 Task: Search one way flight ticket for 5 adults, 2 children, 1 infant in seat and 1 infant on lap in economy from Alexandria: Alexandria International Airport to Springfield: Abraham Lincoln Capital Airport on 5-2-2023. Choice of flights is Westjet. Number of bags: 1 carry on bag. Price is upto 78000. Outbound departure time preference is 16:30.
Action: Mouse moved to (288, 247)
Screenshot: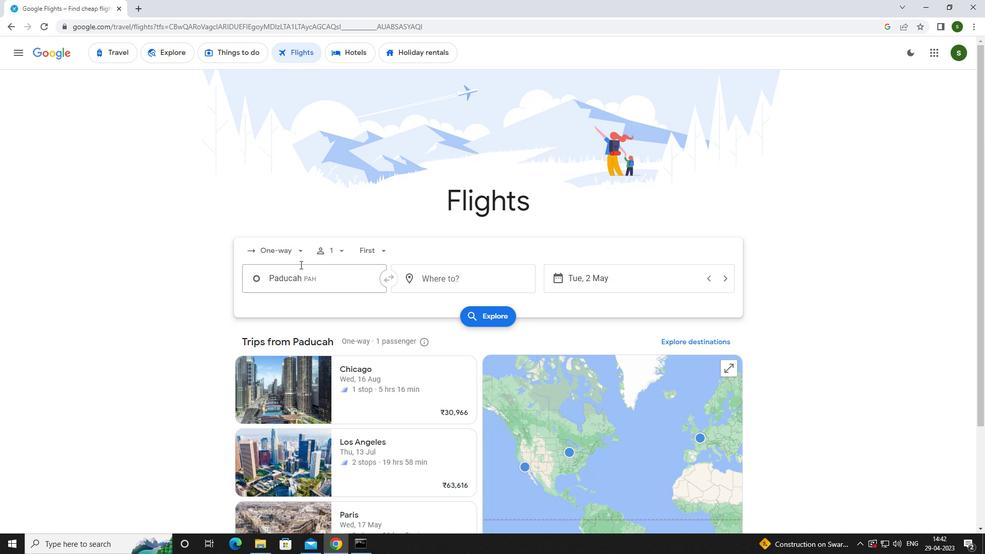 
Action: Mouse pressed left at (288, 247)
Screenshot: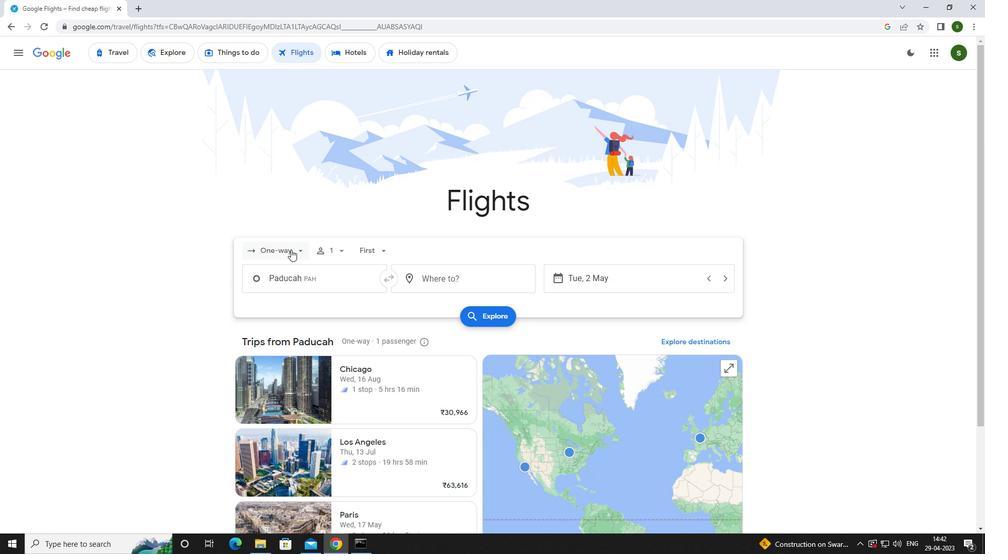 
Action: Mouse moved to (301, 292)
Screenshot: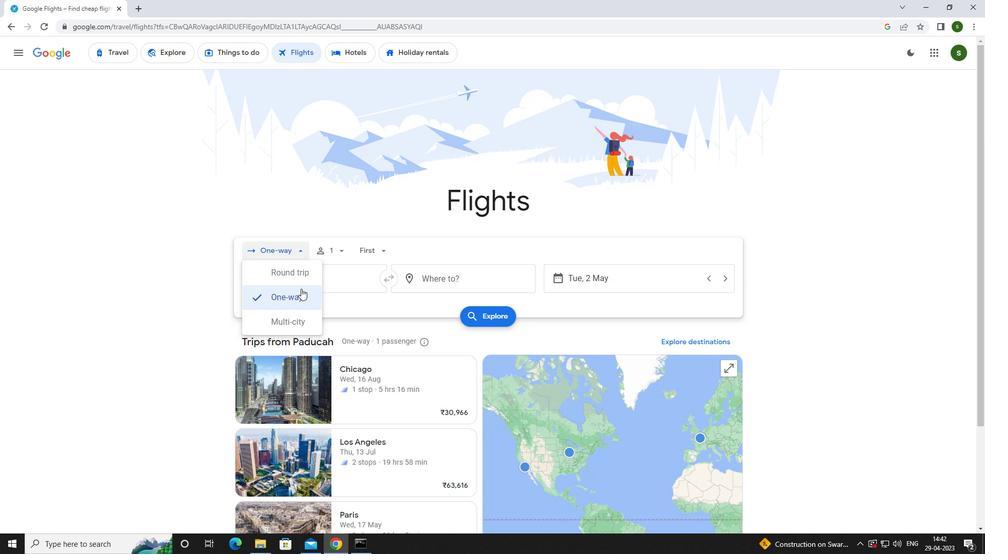 
Action: Mouse pressed left at (301, 292)
Screenshot: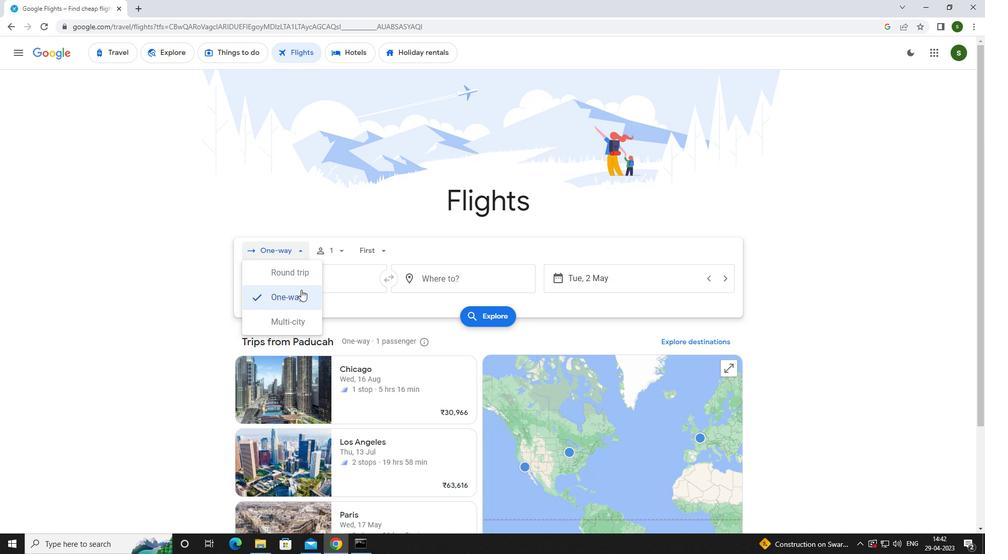 
Action: Mouse moved to (337, 253)
Screenshot: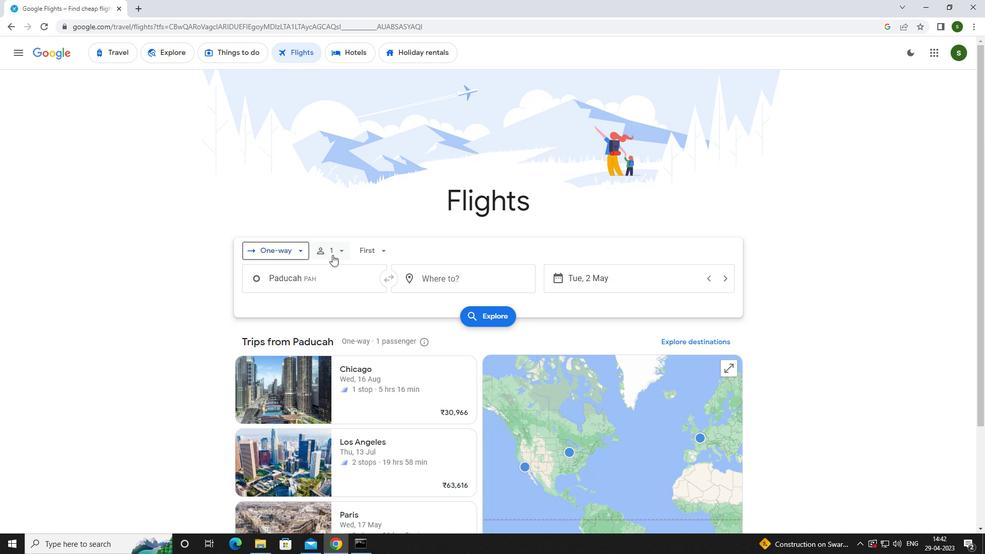 
Action: Mouse pressed left at (337, 253)
Screenshot: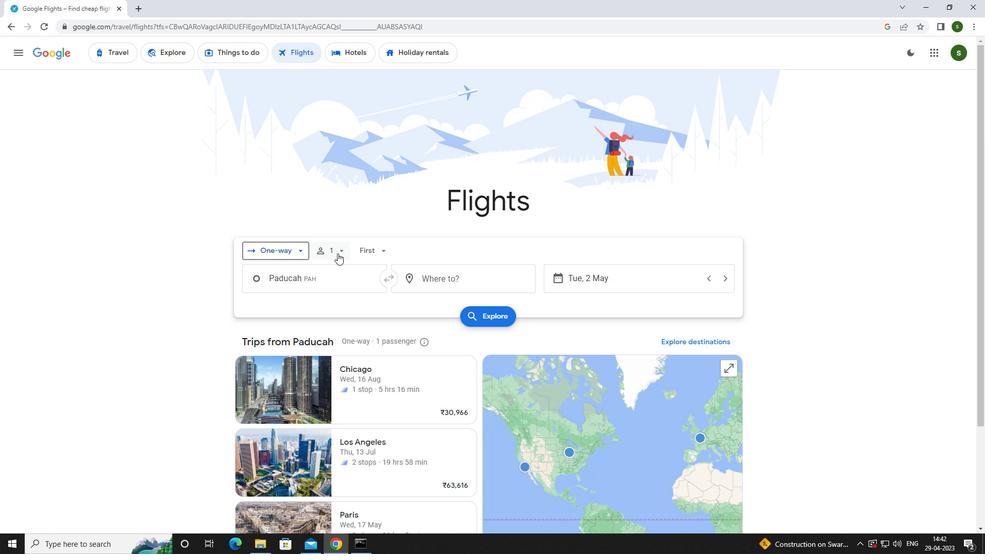 
Action: Mouse moved to (417, 275)
Screenshot: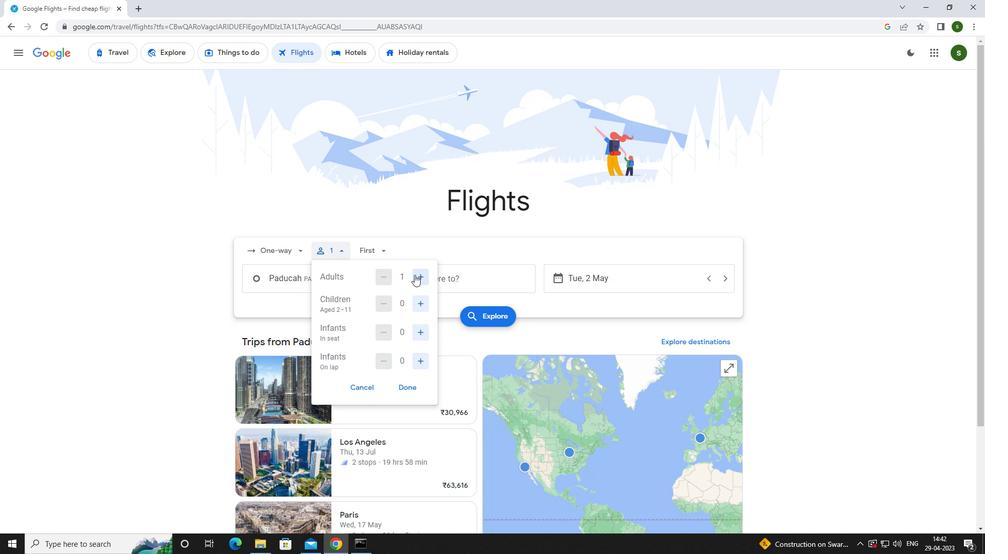 
Action: Mouse pressed left at (417, 275)
Screenshot: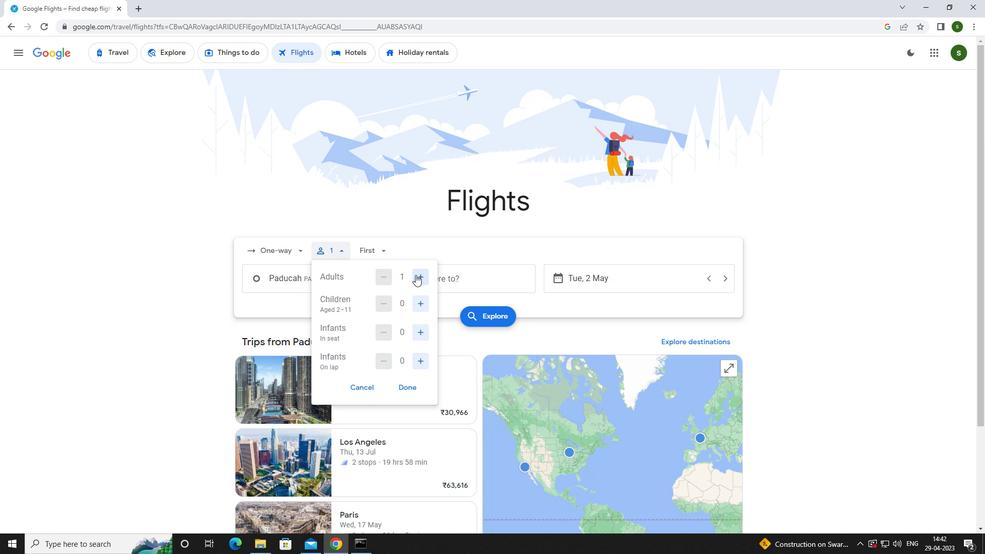 
Action: Mouse moved to (417, 274)
Screenshot: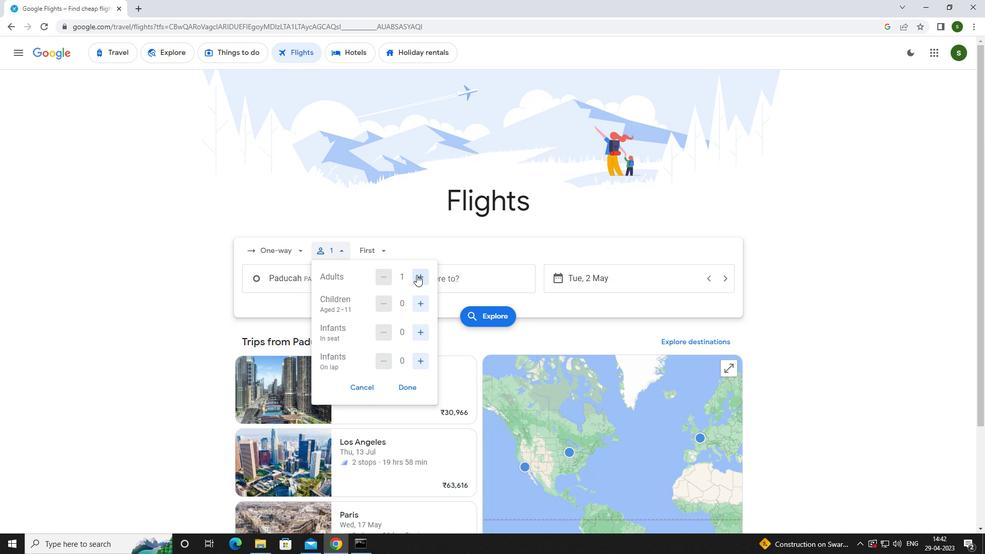 
Action: Mouse pressed left at (417, 274)
Screenshot: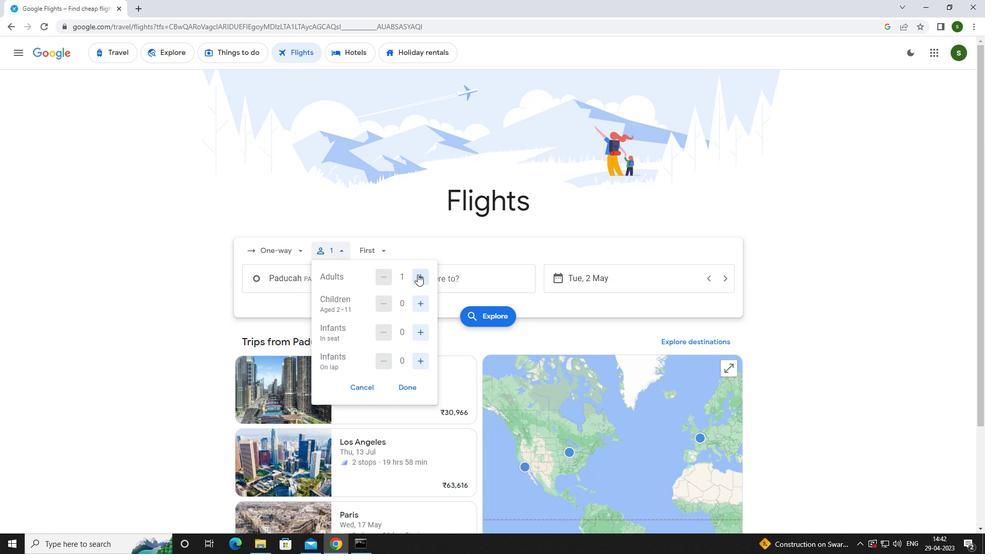 
Action: Mouse pressed left at (417, 274)
Screenshot: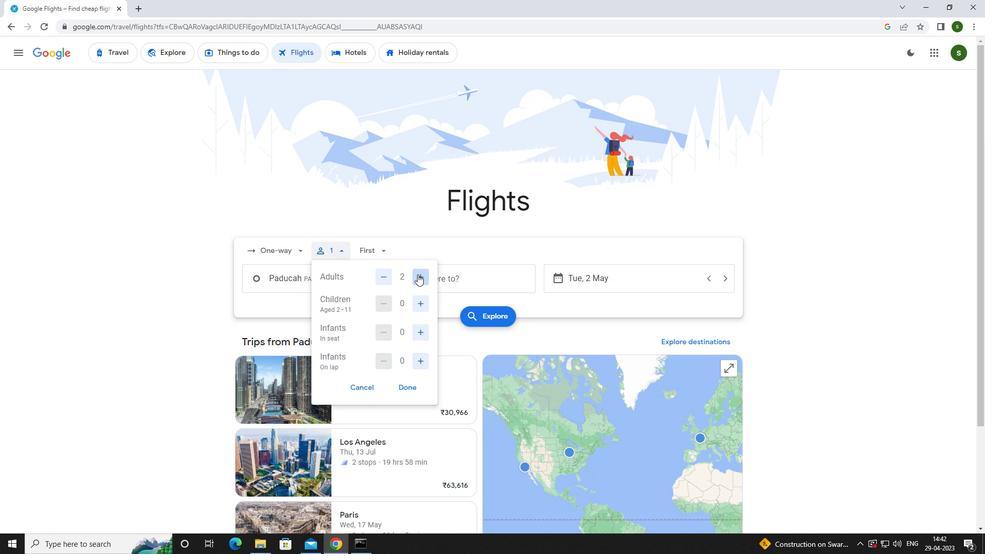 
Action: Mouse pressed left at (417, 274)
Screenshot: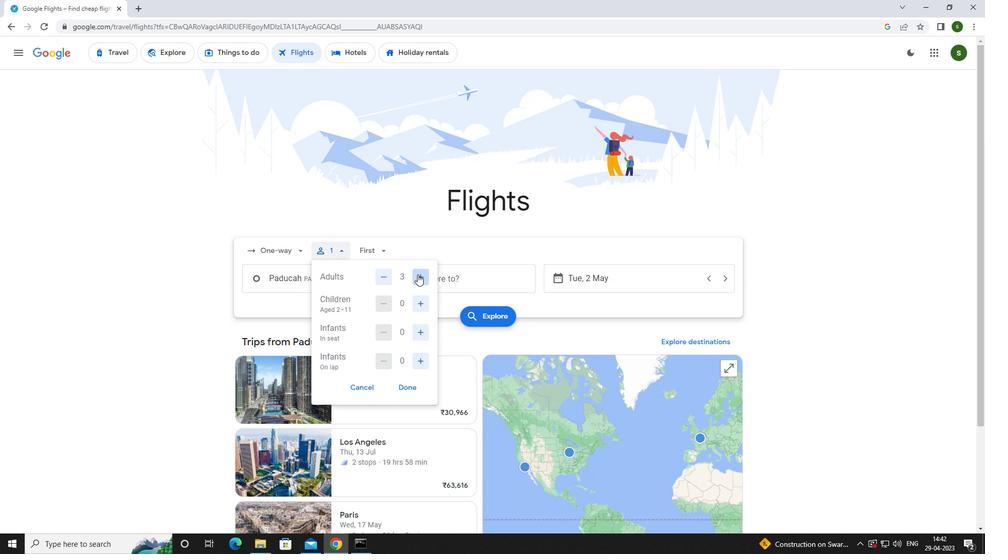 
Action: Mouse moved to (417, 301)
Screenshot: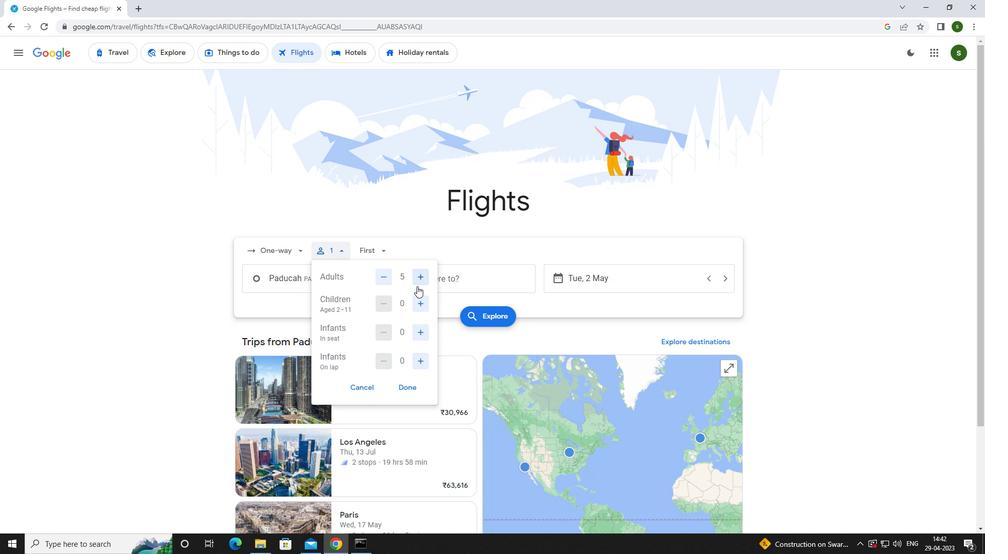 
Action: Mouse pressed left at (417, 301)
Screenshot: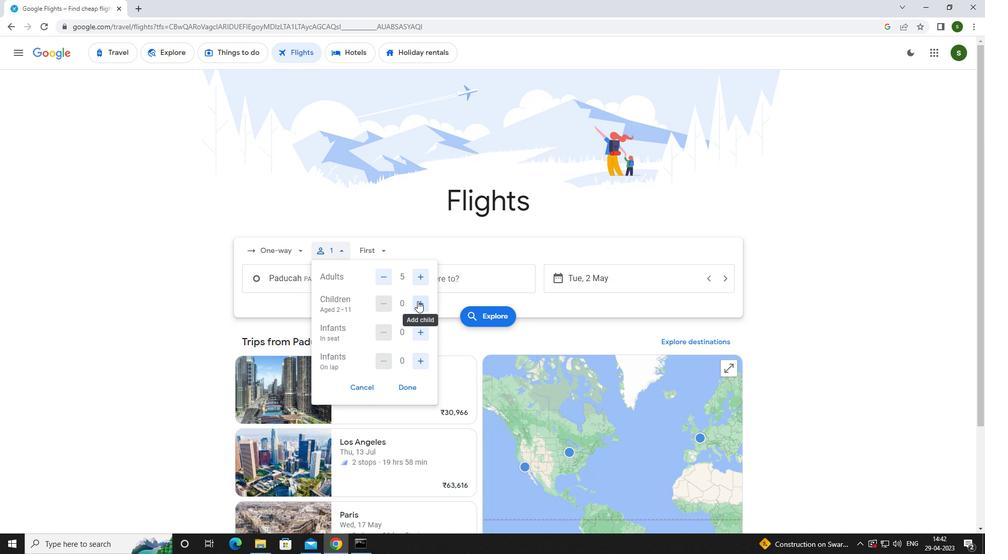 
Action: Mouse pressed left at (417, 301)
Screenshot: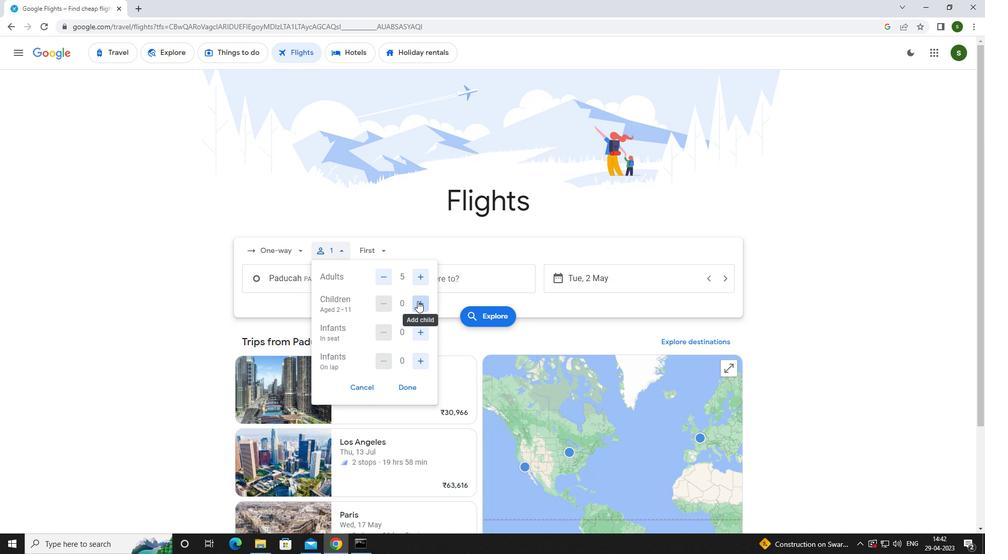 
Action: Mouse moved to (421, 330)
Screenshot: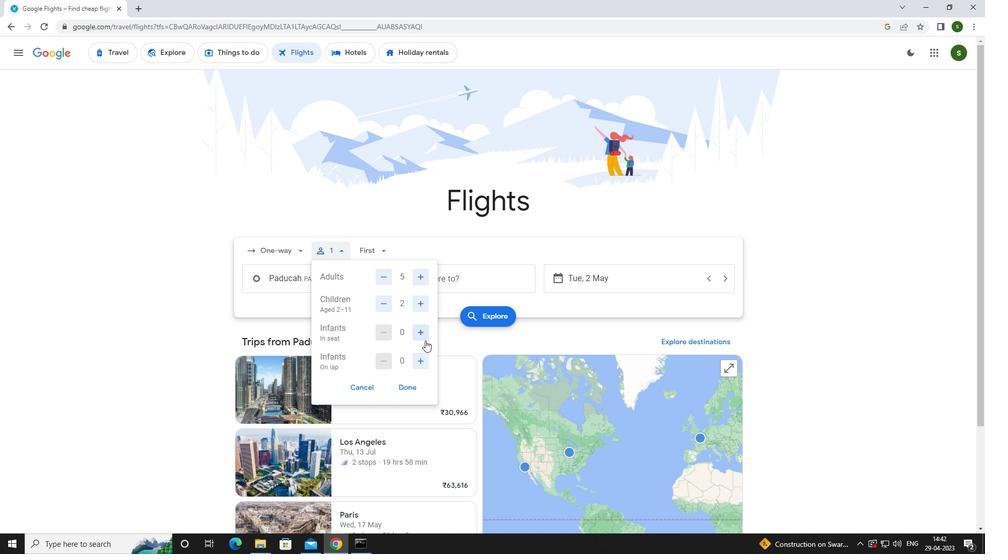 
Action: Mouse pressed left at (421, 330)
Screenshot: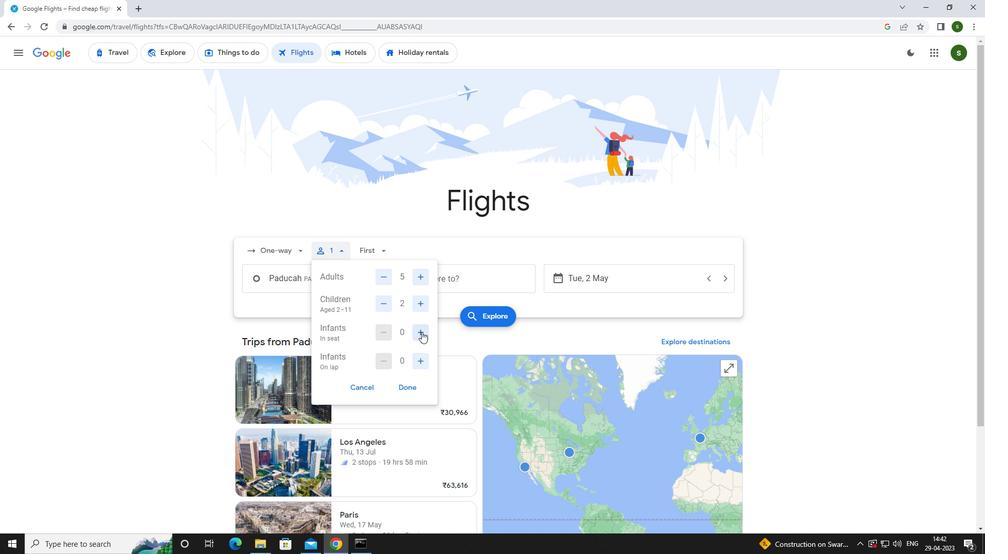 
Action: Mouse moved to (424, 361)
Screenshot: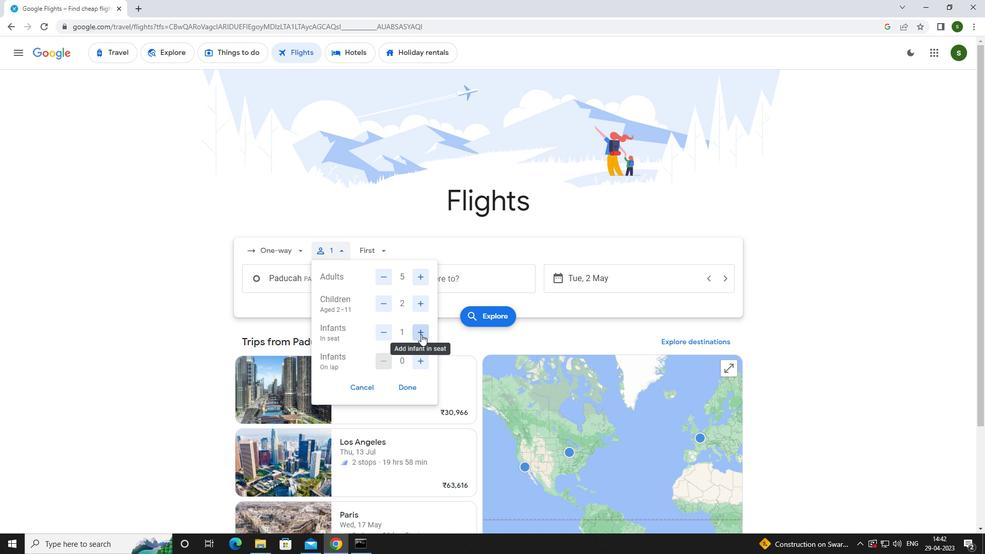 
Action: Mouse pressed left at (424, 361)
Screenshot: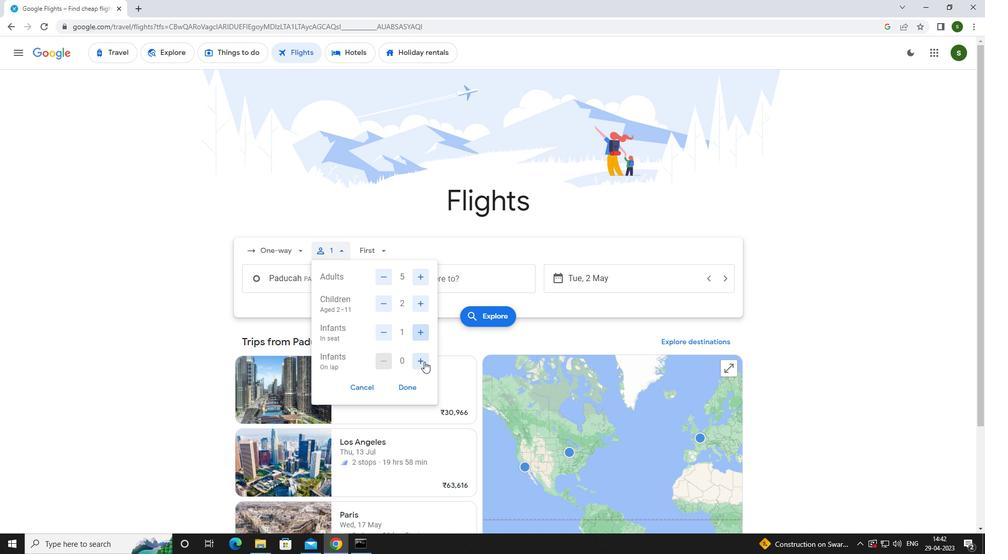 
Action: Mouse moved to (391, 249)
Screenshot: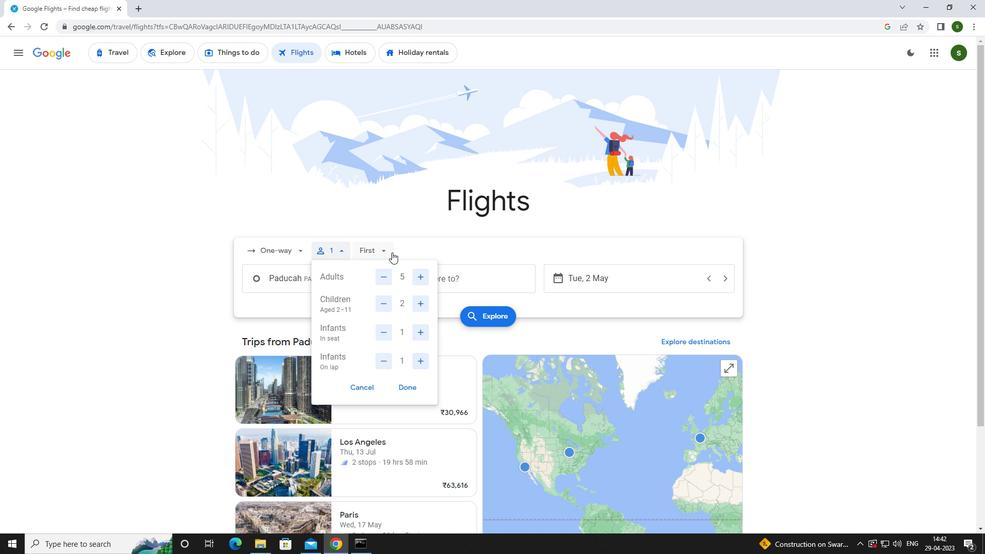 
Action: Mouse pressed left at (391, 249)
Screenshot: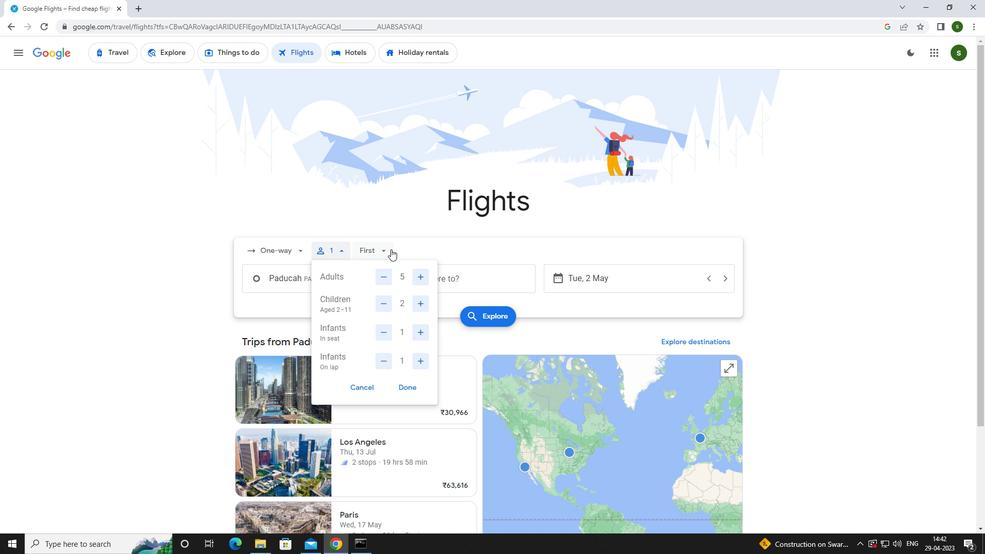 
Action: Mouse moved to (398, 270)
Screenshot: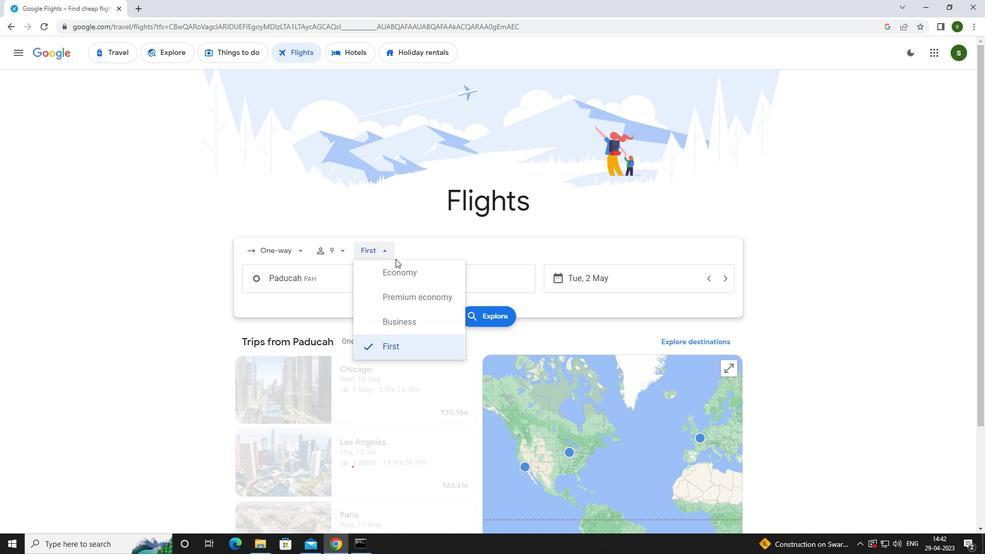 
Action: Mouse pressed left at (398, 270)
Screenshot: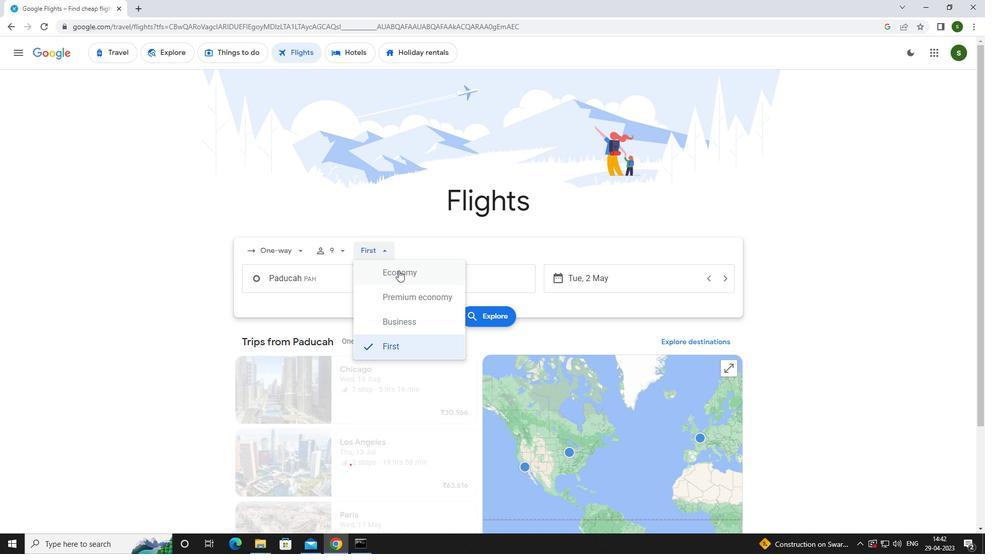 
Action: Mouse moved to (354, 280)
Screenshot: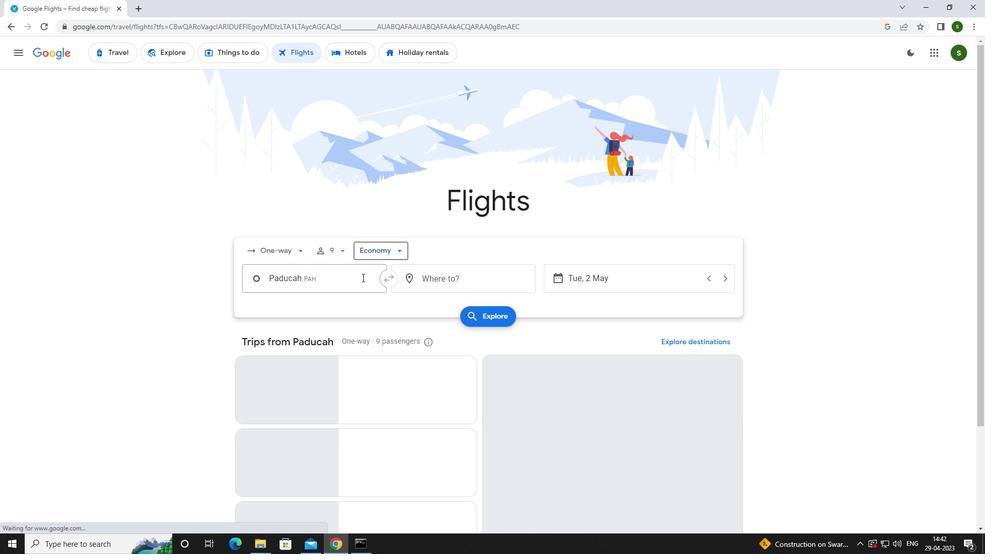 
Action: Mouse pressed left at (354, 280)
Screenshot: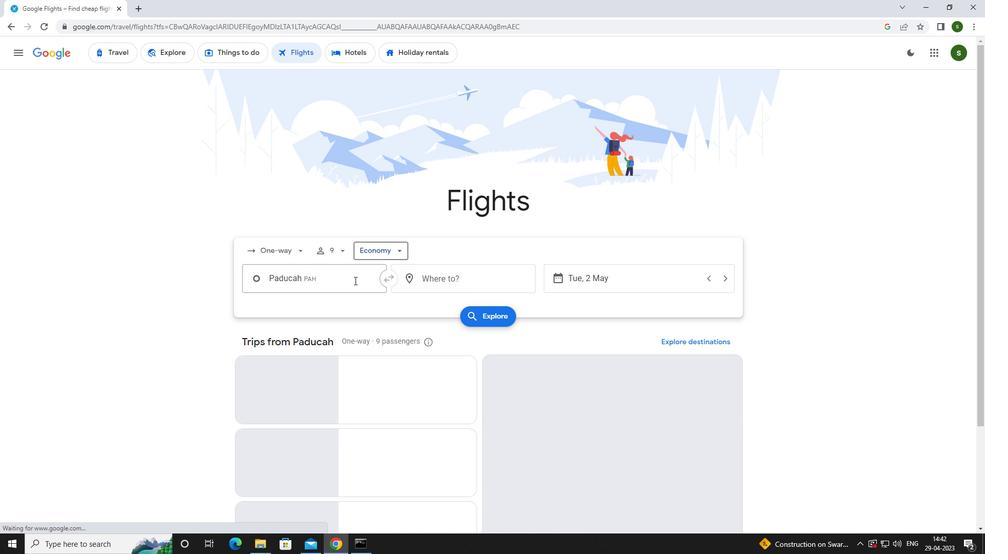 
Action: Key pressed a<Key.caps_lock>lexandria
Screenshot: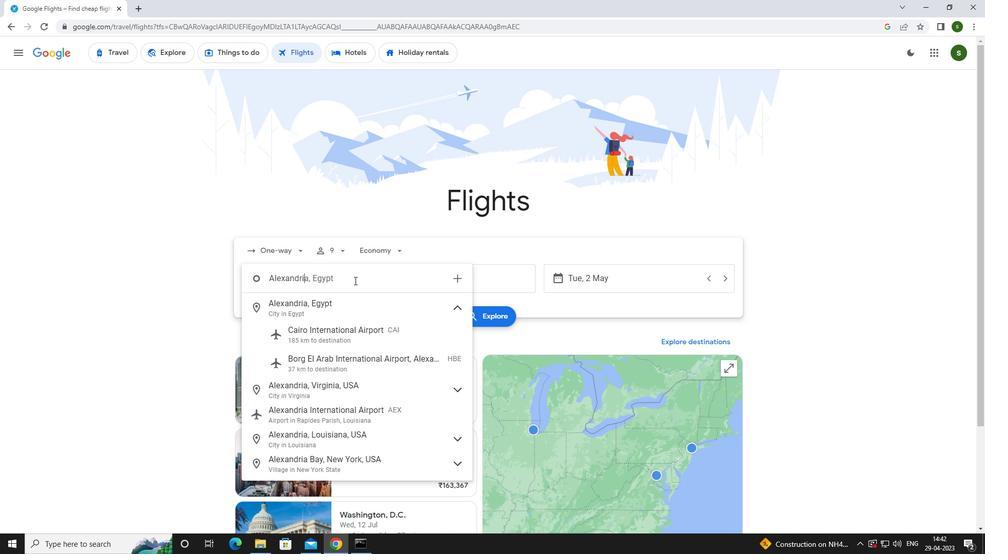 
Action: Mouse moved to (358, 412)
Screenshot: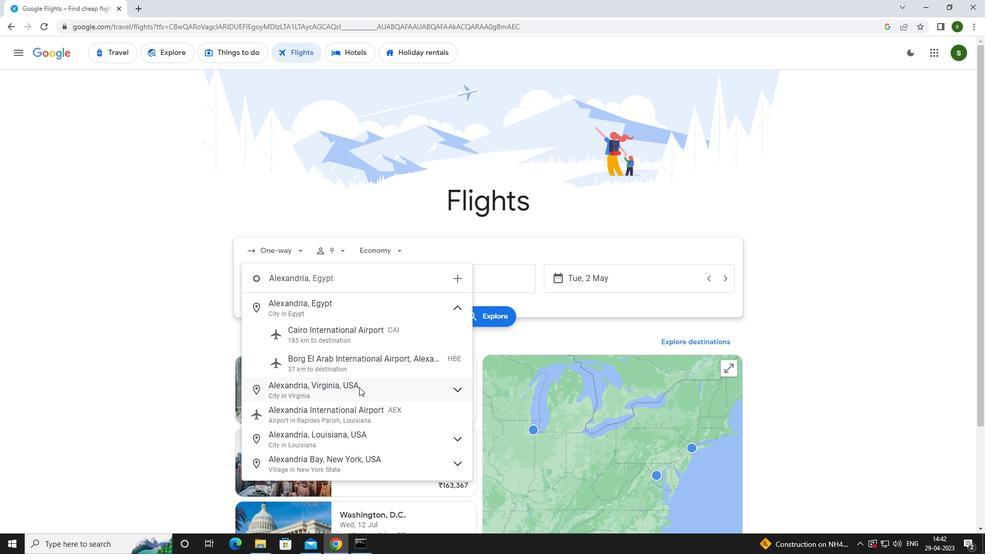 
Action: Mouse pressed left at (358, 412)
Screenshot: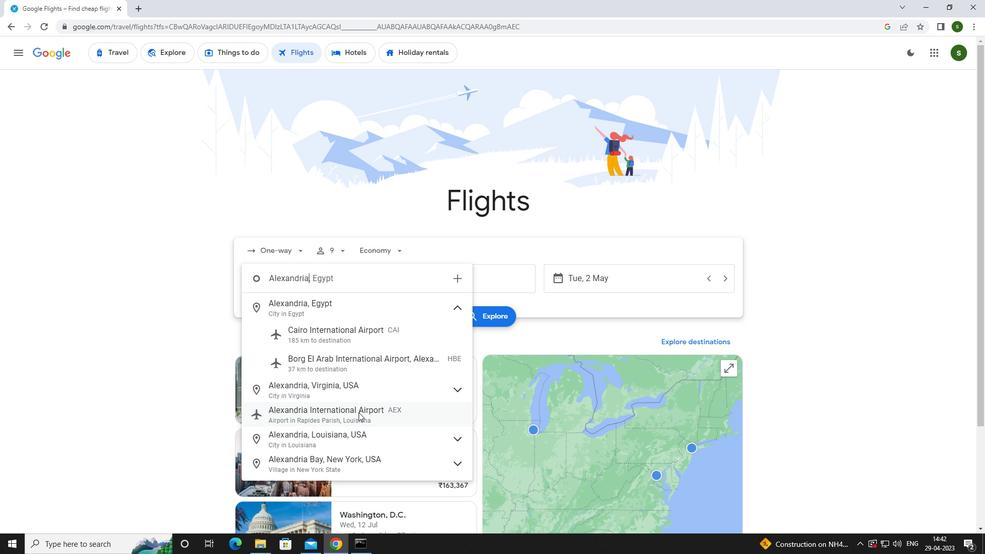 
Action: Mouse moved to (463, 282)
Screenshot: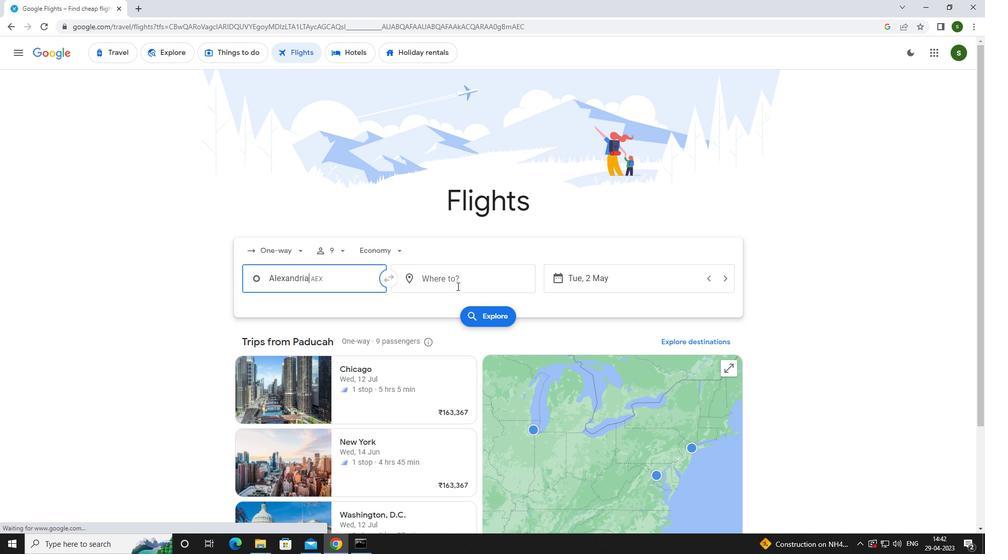 
Action: Mouse pressed left at (463, 282)
Screenshot: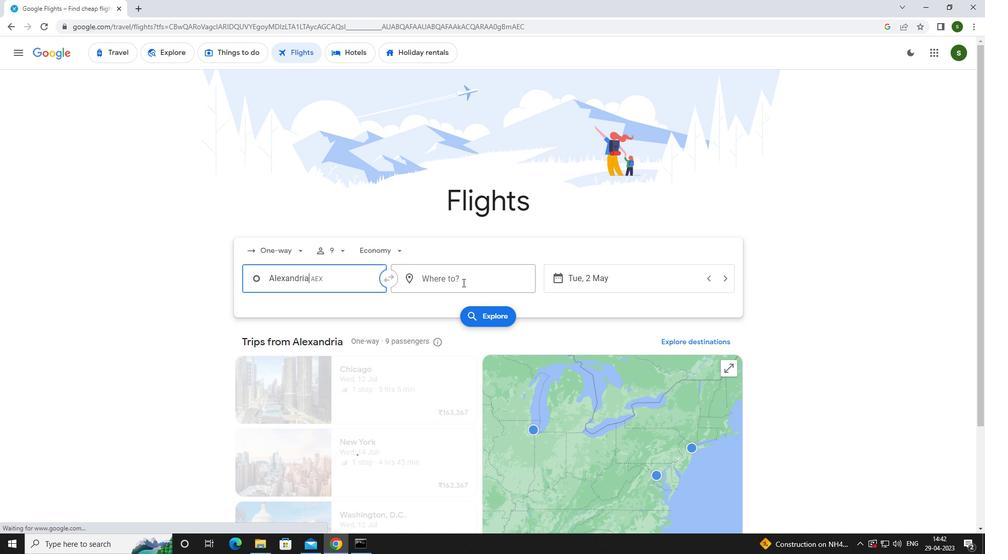 
Action: Mouse moved to (451, 283)
Screenshot: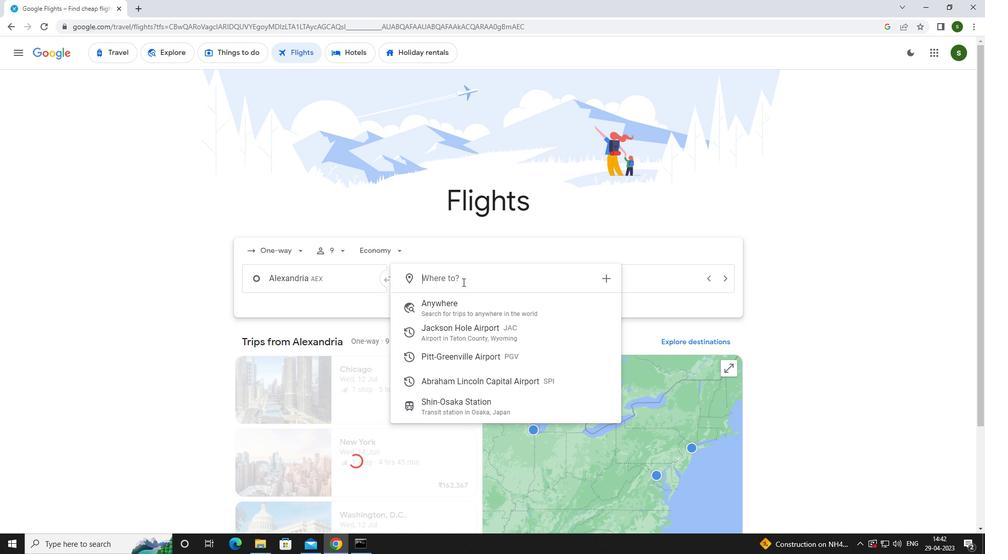 
Action: Key pressed <Key.caps_lock>s<Key.caps_lock>pringfield
Screenshot: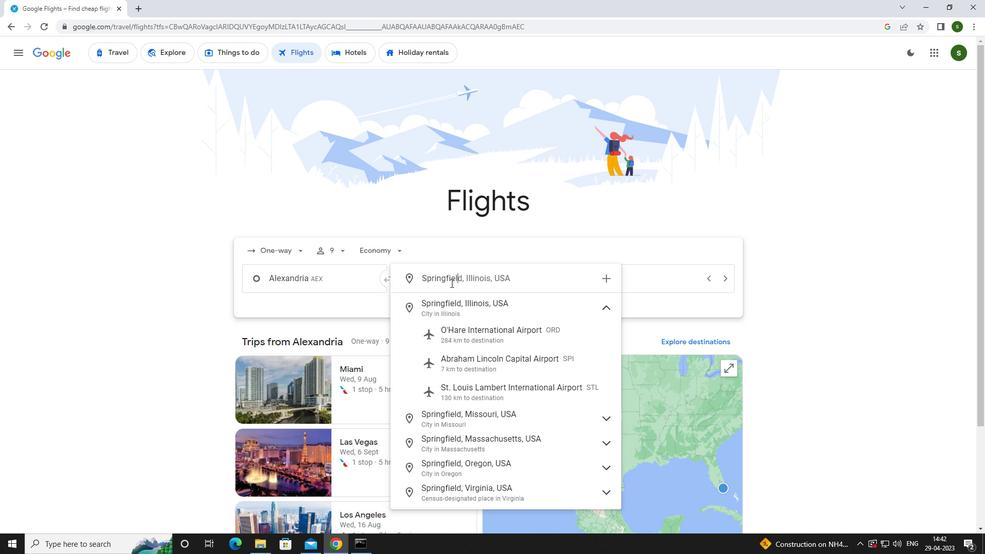 
Action: Mouse moved to (454, 368)
Screenshot: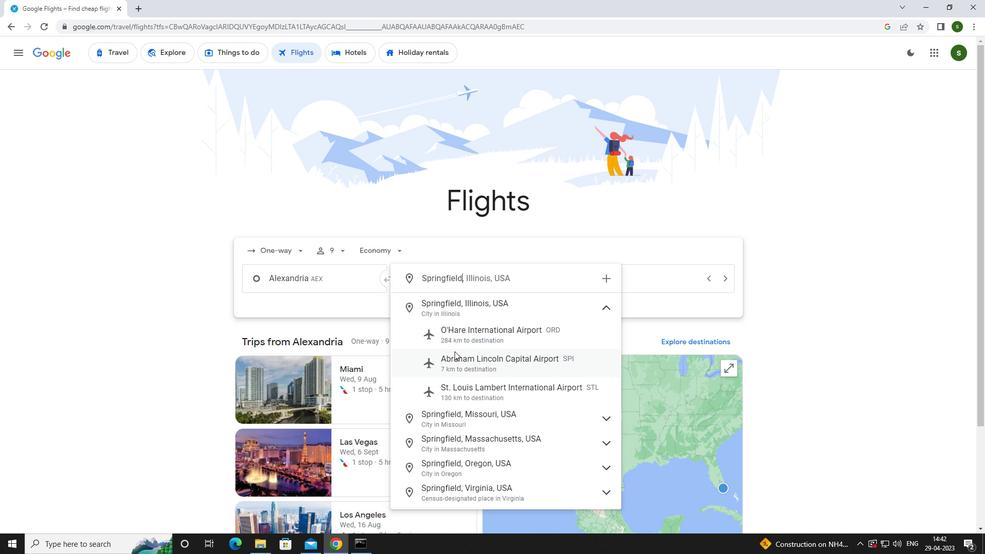 
Action: Mouse pressed left at (454, 368)
Screenshot: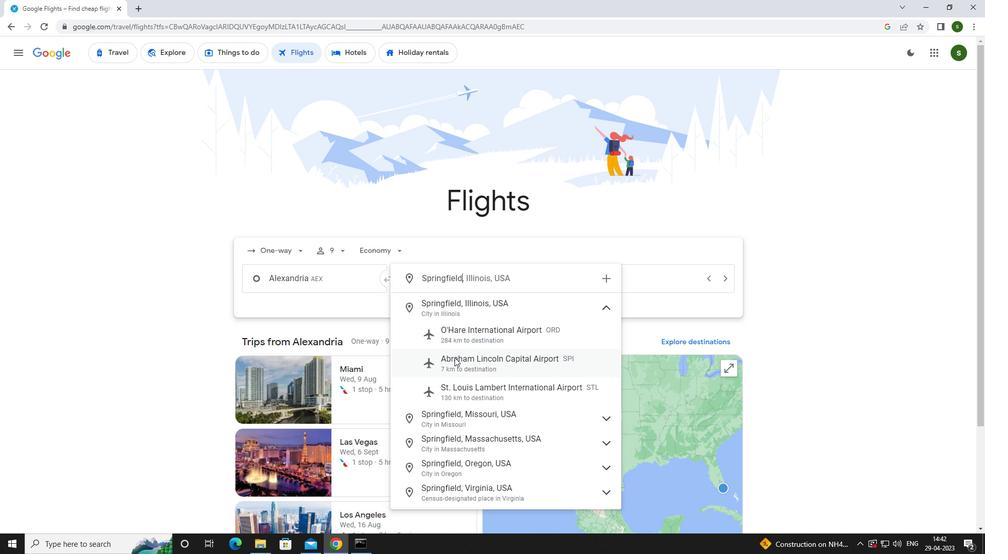 
Action: Mouse moved to (622, 284)
Screenshot: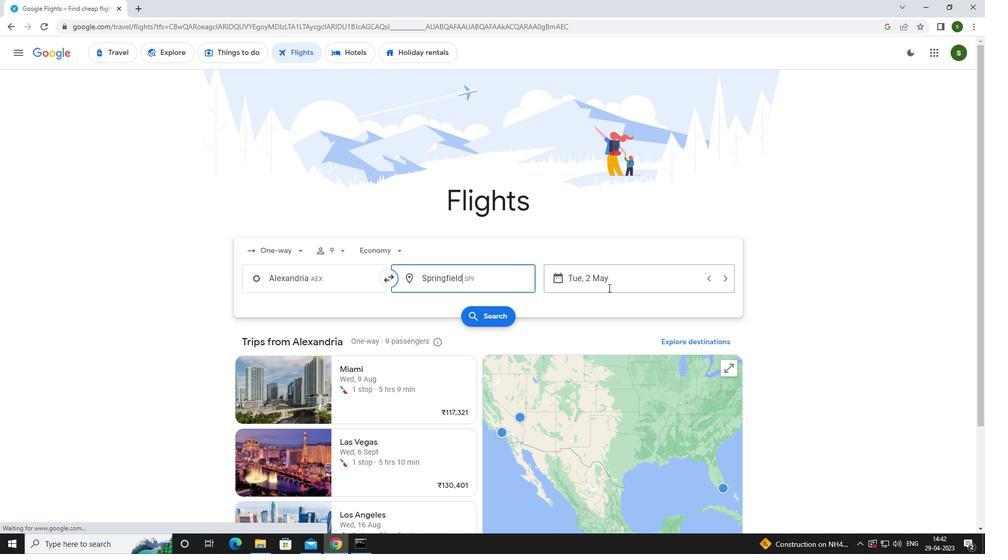 
Action: Mouse pressed left at (622, 284)
Screenshot: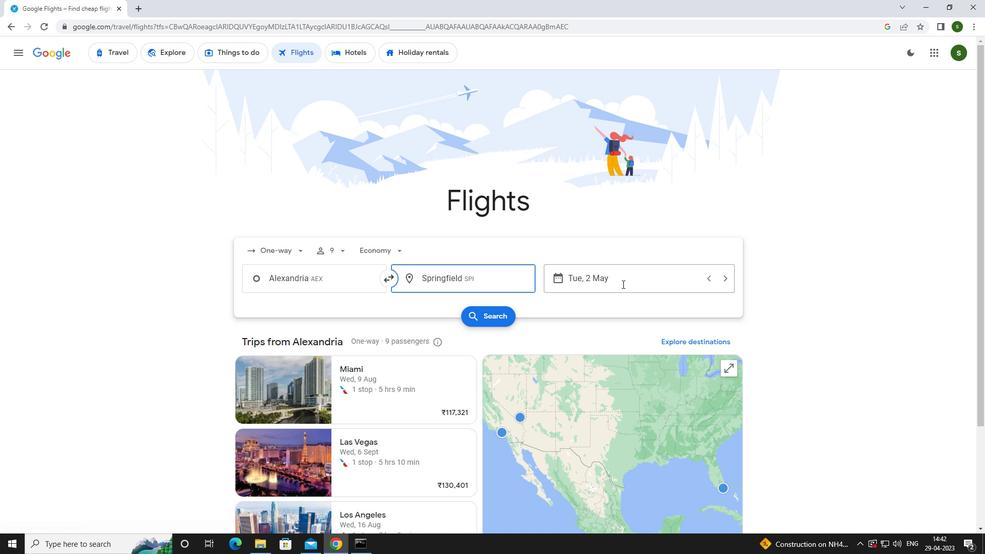 
Action: Mouse moved to (615, 344)
Screenshot: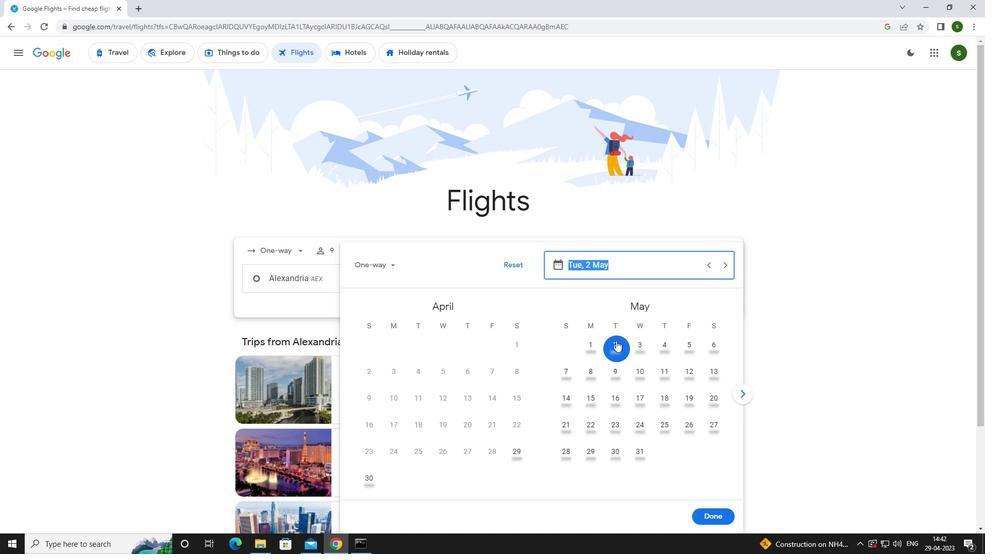 
Action: Mouse pressed left at (615, 344)
Screenshot: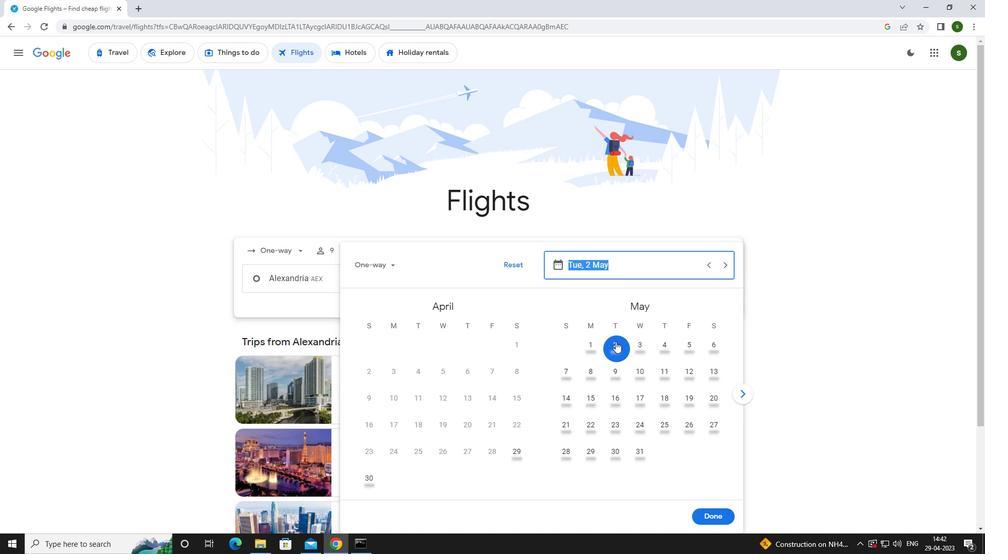 
Action: Mouse moved to (717, 510)
Screenshot: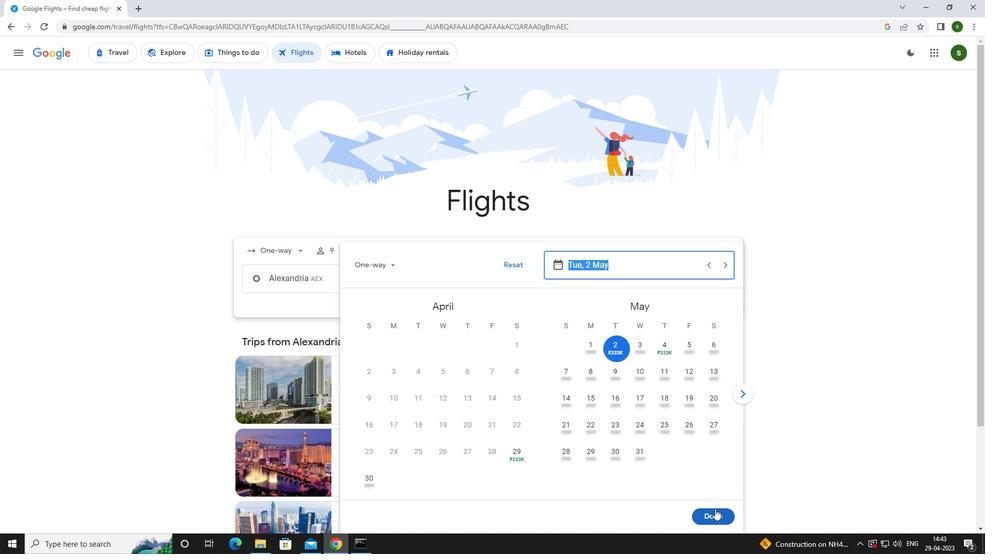 
Action: Mouse pressed left at (717, 510)
Screenshot: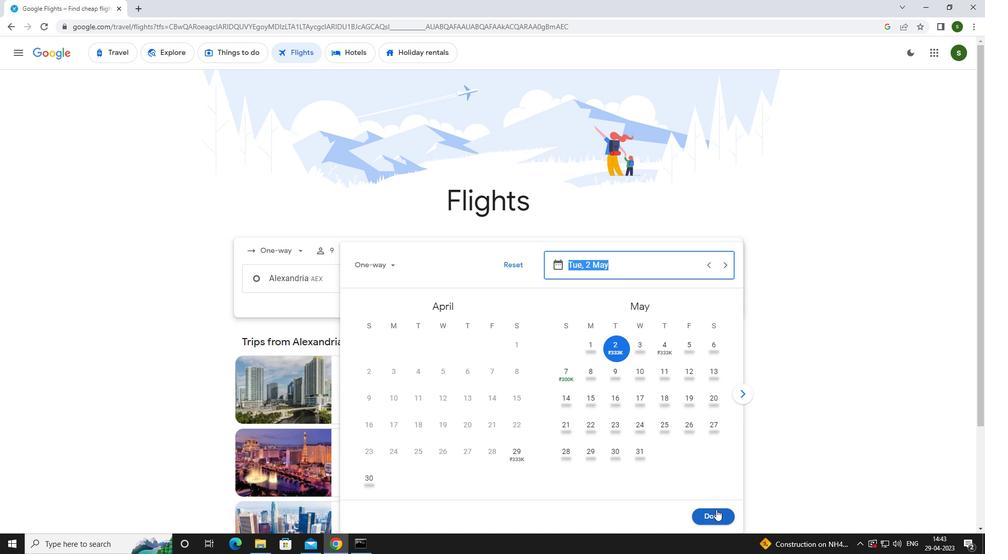
Action: Mouse moved to (502, 319)
Screenshot: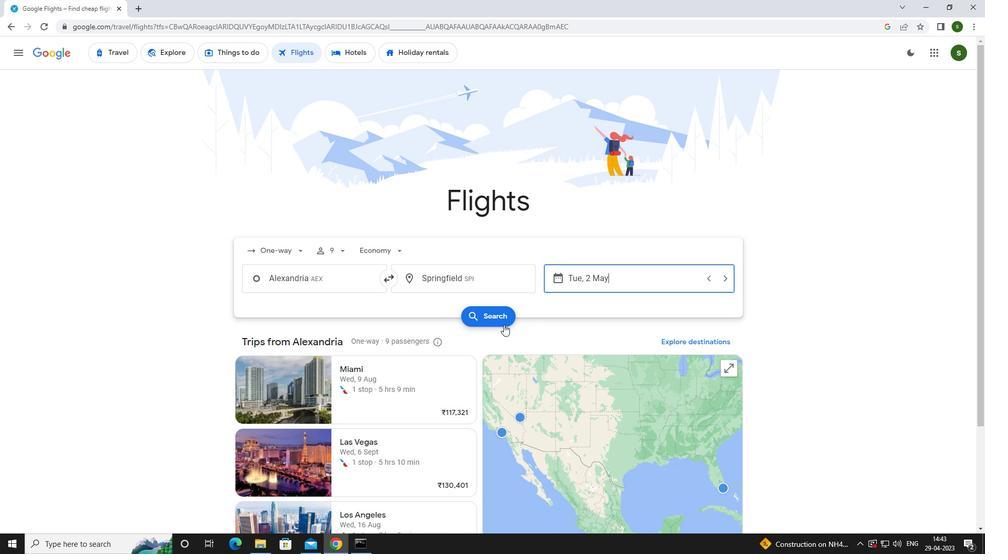 
Action: Mouse pressed left at (502, 319)
Screenshot: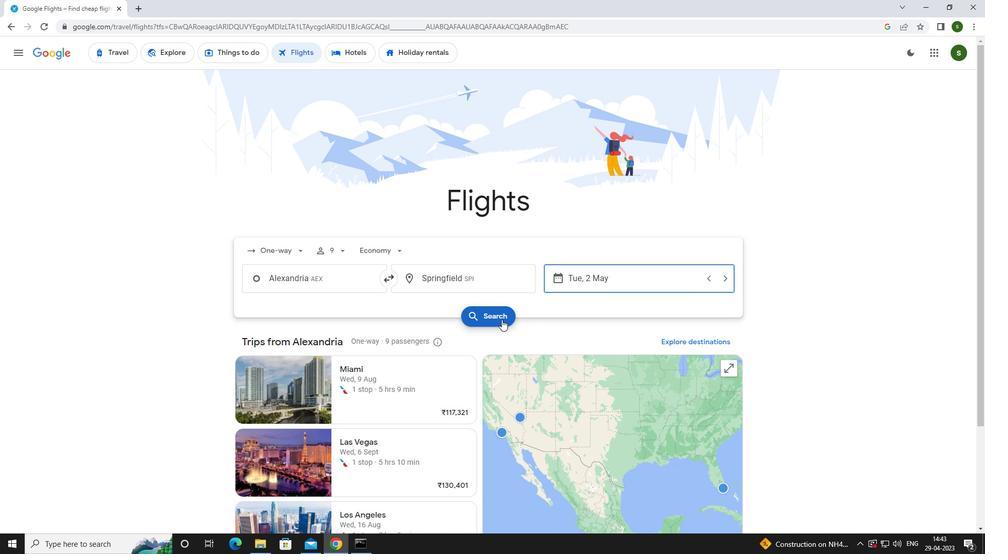 
Action: Mouse moved to (257, 149)
Screenshot: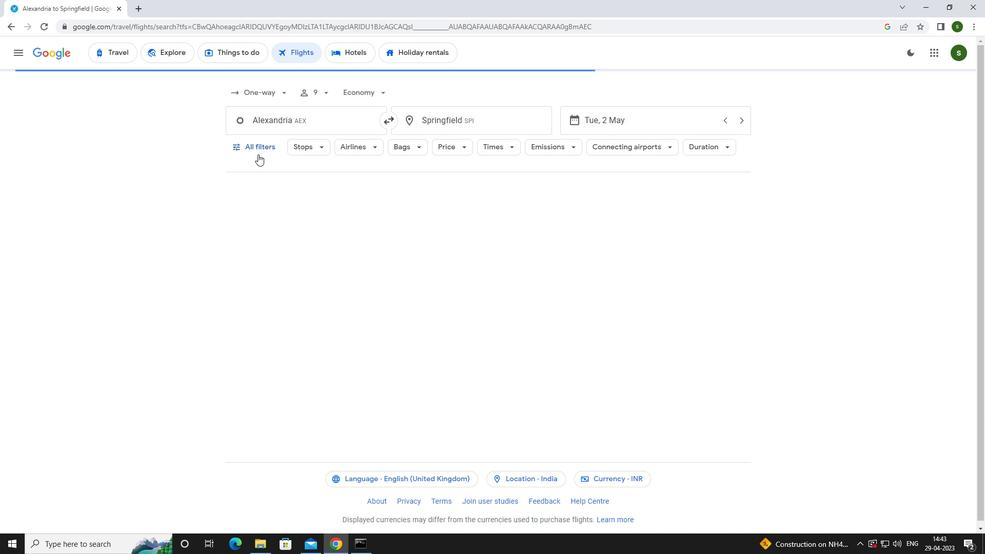 
Action: Mouse pressed left at (257, 149)
Screenshot: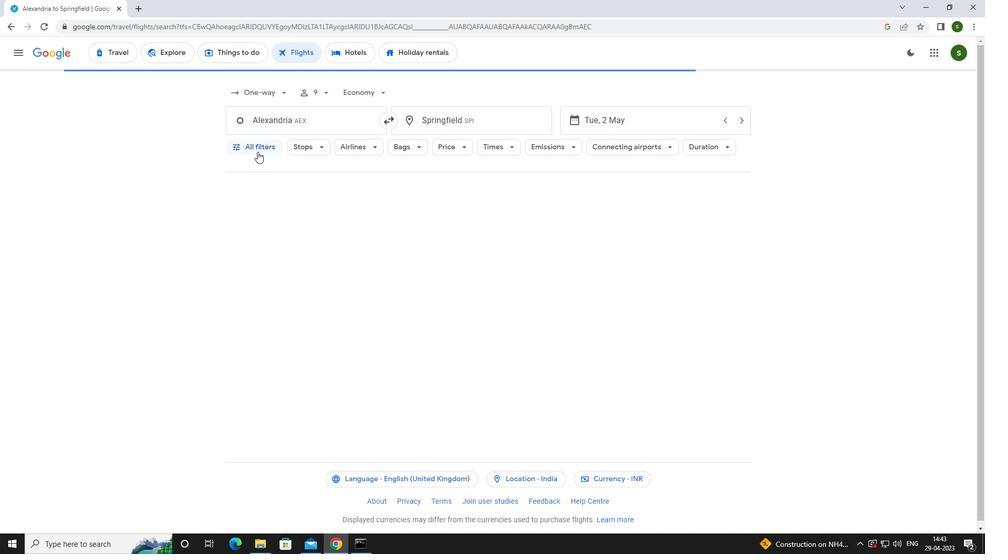 
Action: Mouse moved to (337, 262)
Screenshot: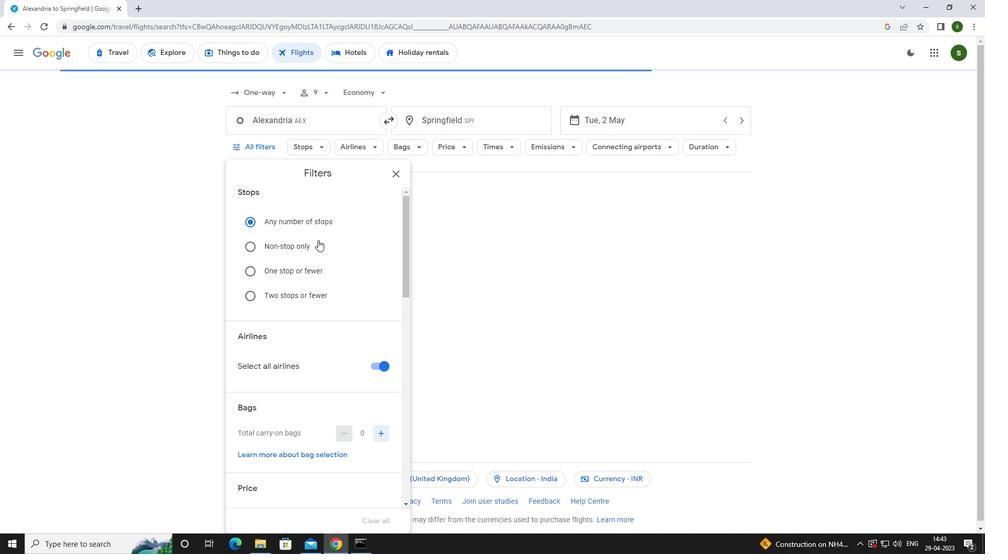 
Action: Mouse scrolled (337, 261) with delta (0, 0)
Screenshot: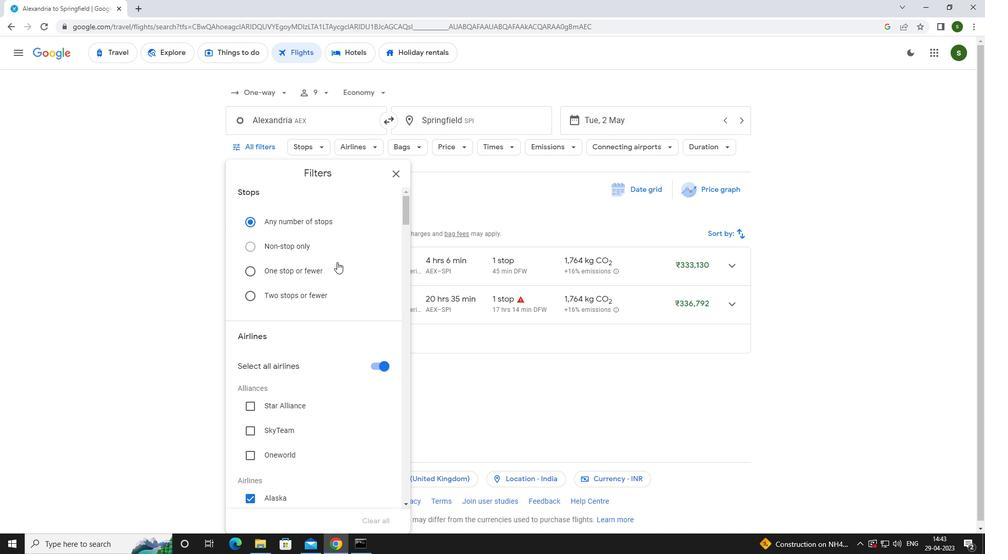 
Action: Mouse moved to (378, 316)
Screenshot: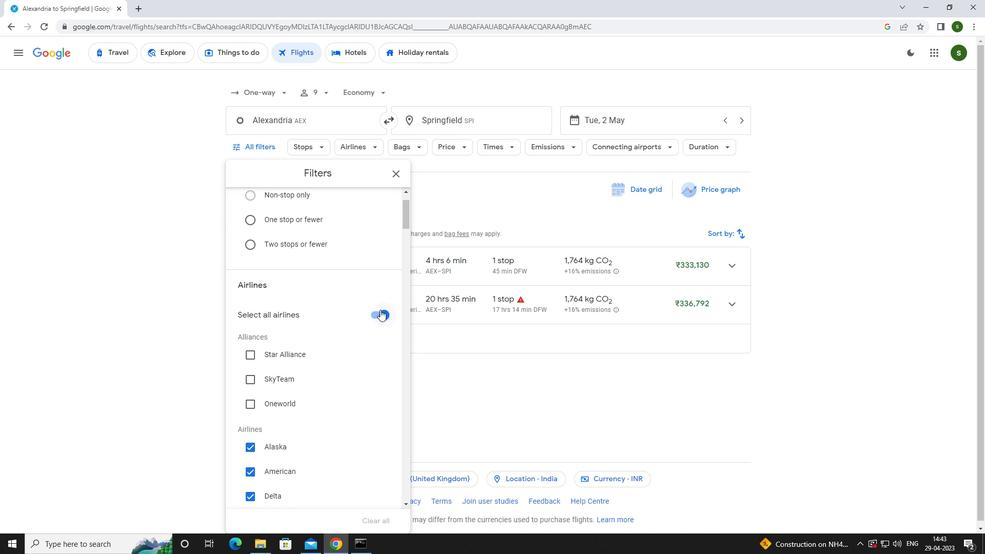 
Action: Mouse pressed left at (378, 316)
Screenshot: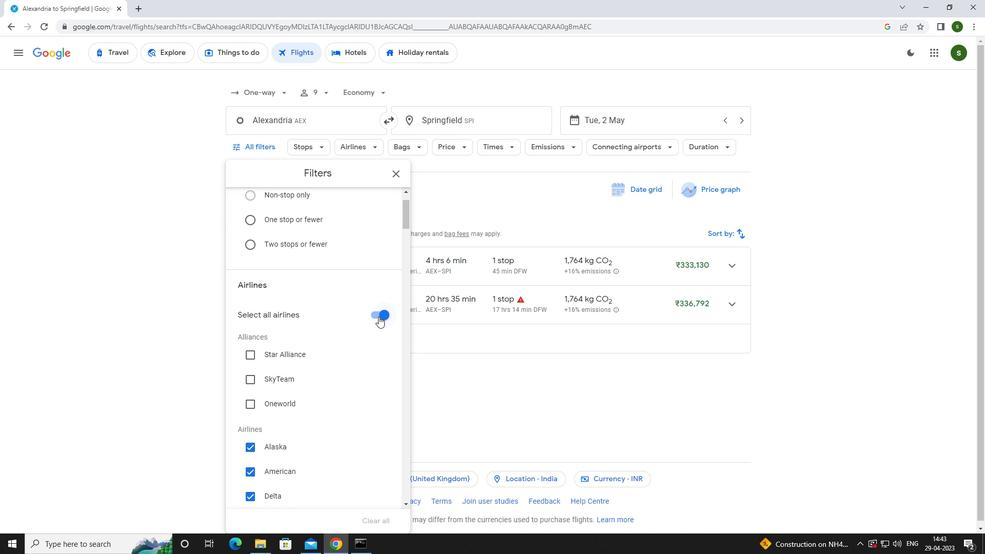 
Action: Mouse moved to (349, 303)
Screenshot: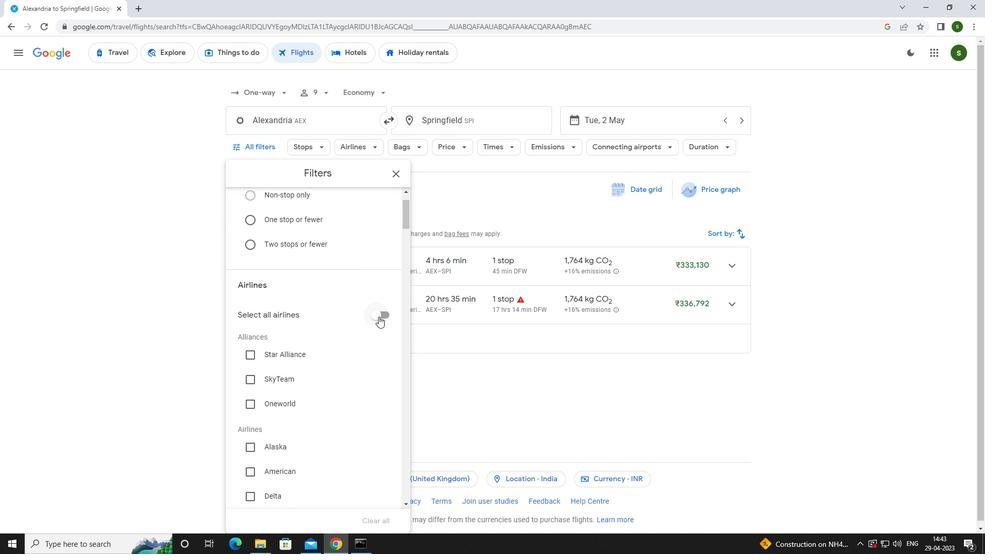 
Action: Mouse scrolled (349, 303) with delta (0, 0)
Screenshot: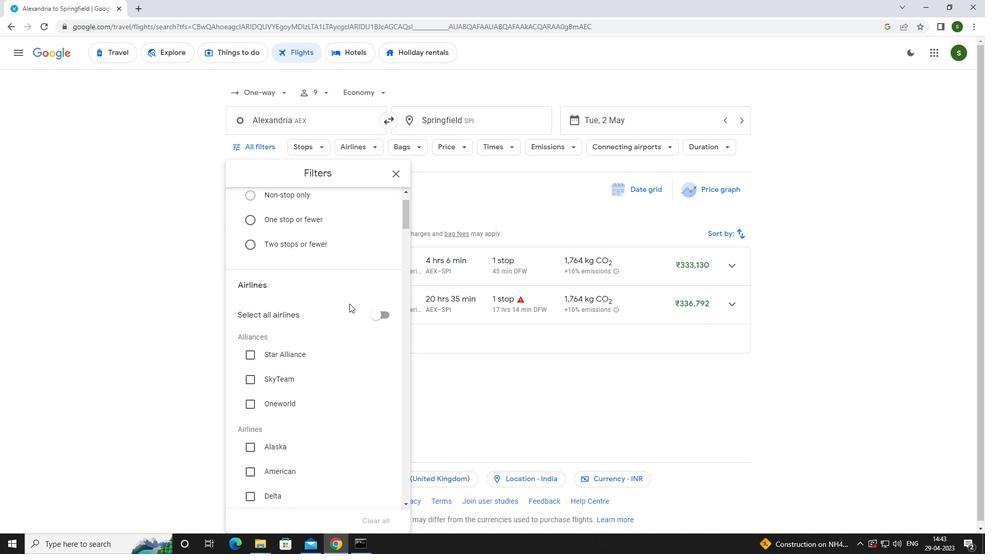 
Action: Mouse scrolled (349, 303) with delta (0, 0)
Screenshot: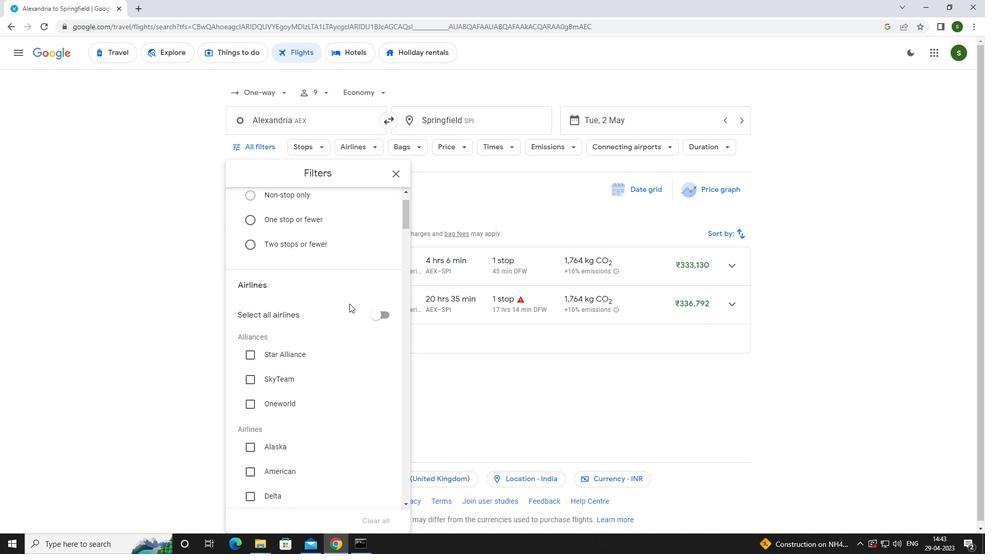 
Action: Mouse scrolled (349, 303) with delta (0, 0)
Screenshot: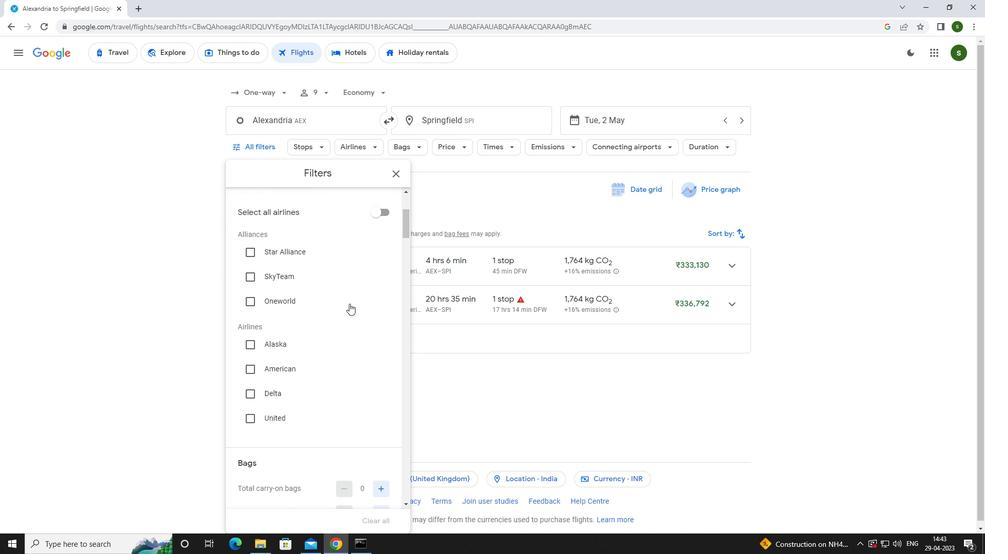 
Action: Mouse scrolled (349, 303) with delta (0, 0)
Screenshot: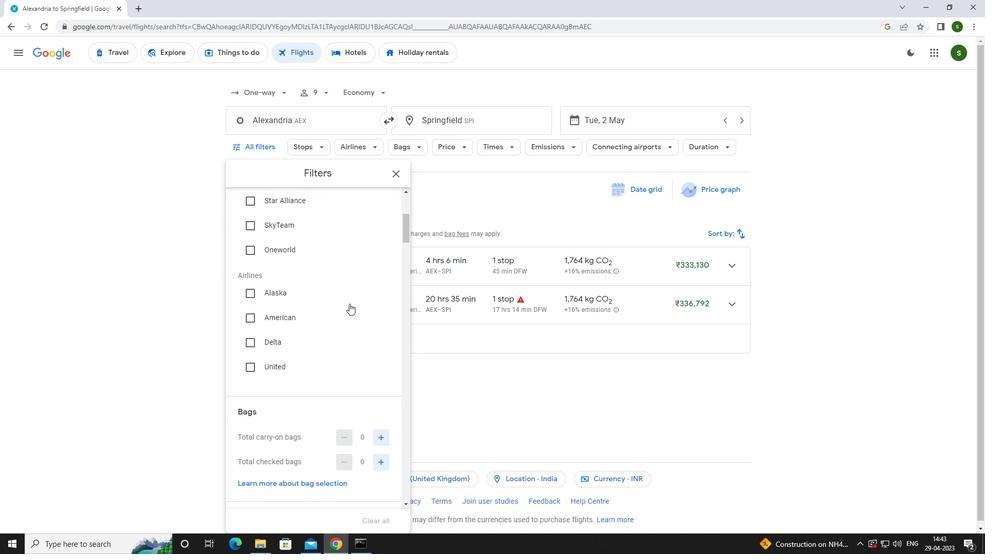 
Action: Mouse scrolled (349, 303) with delta (0, 0)
Screenshot: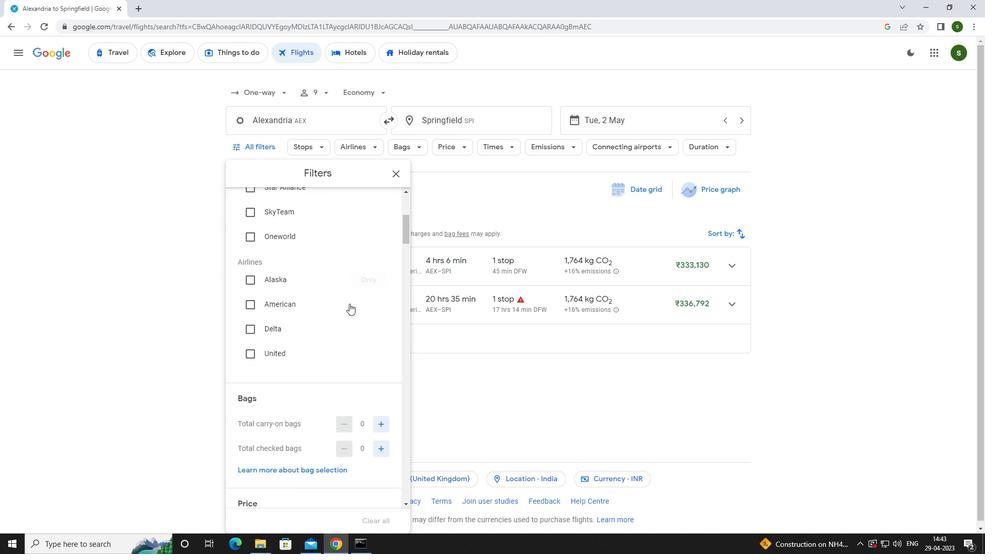
Action: Mouse moved to (378, 333)
Screenshot: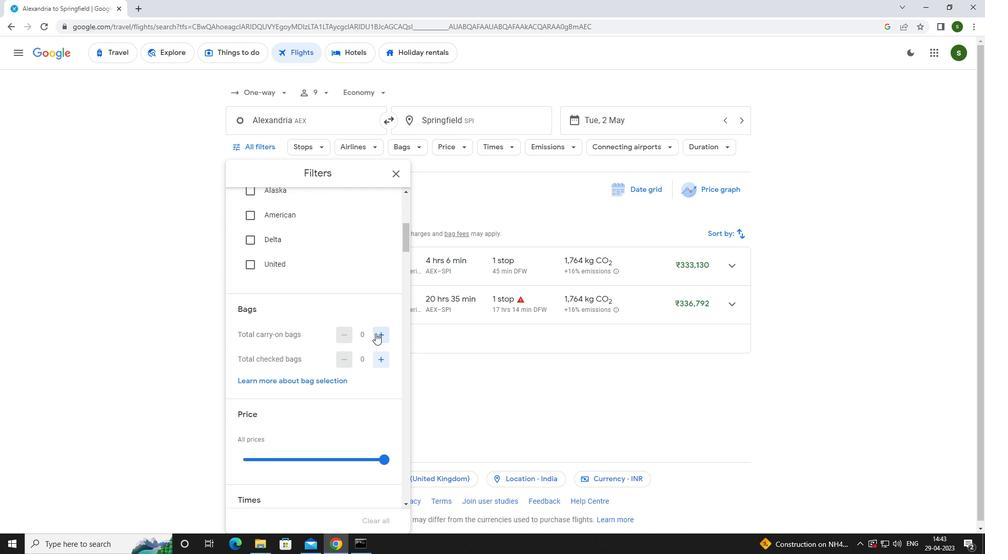 
Action: Mouse pressed left at (378, 333)
Screenshot: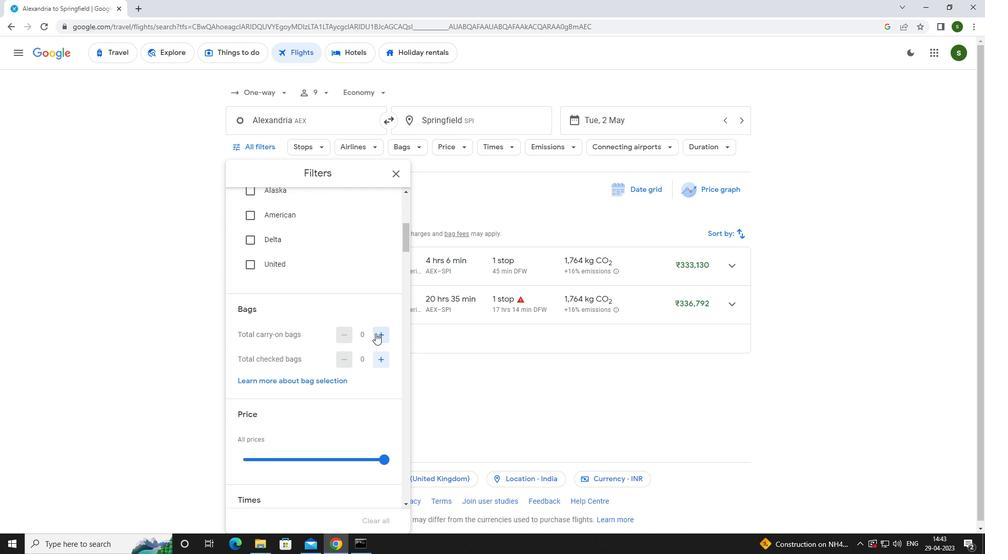 
Action: Mouse scrolled (378, 333) with delta (0, 0)
Screenshot: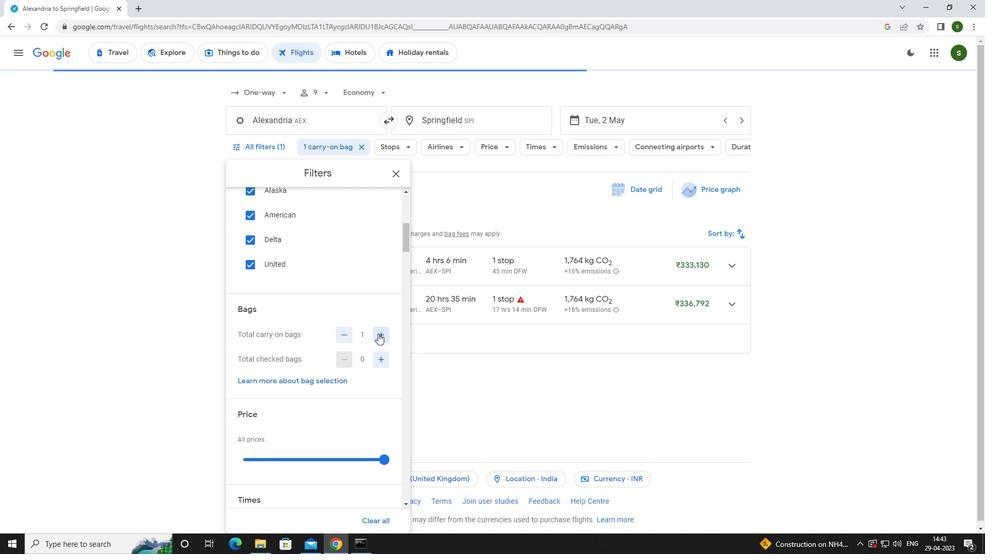 
Action: Mouse scrolled (378, 333) with delta (0, 0)
Screenshot: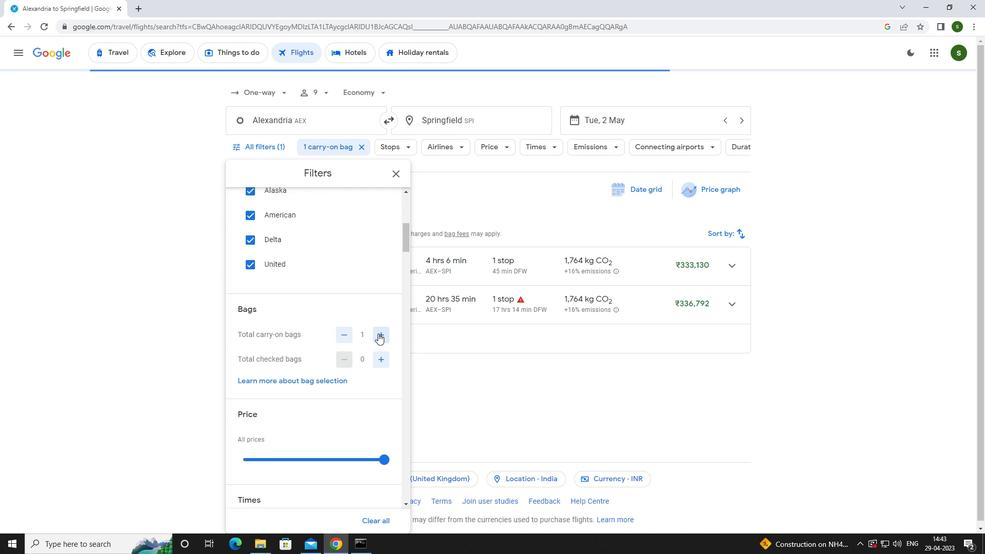 
Action: Mouse moved to (384, 353)
Screenshot: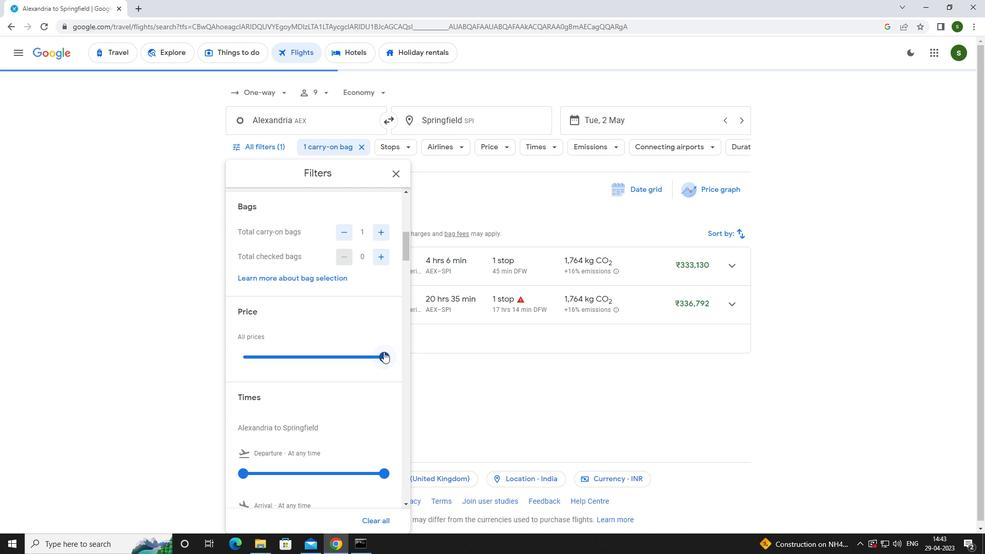 
Action: Mouse pressed left at (384, 353)
Screenshot: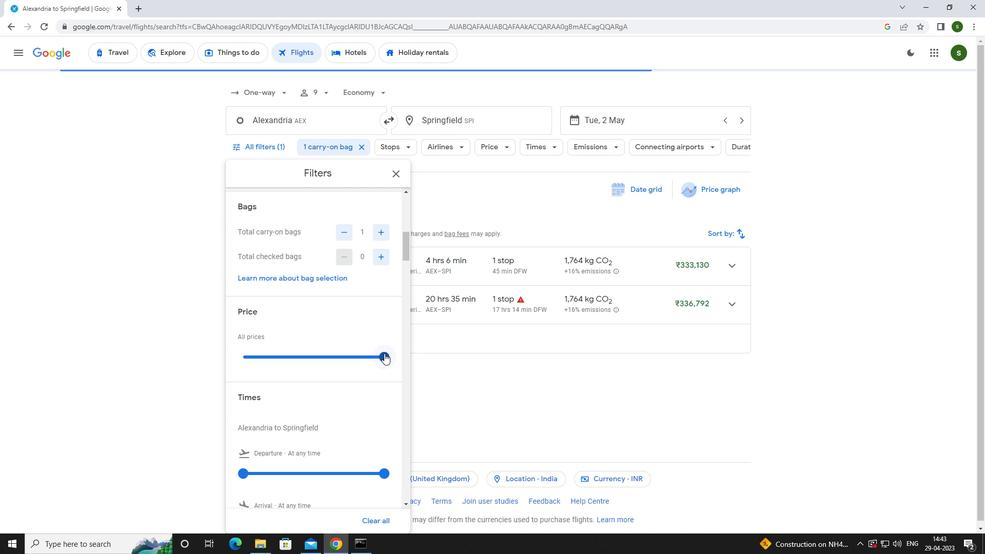 
Action: Mouse moved to (294, 362)
Screenshot: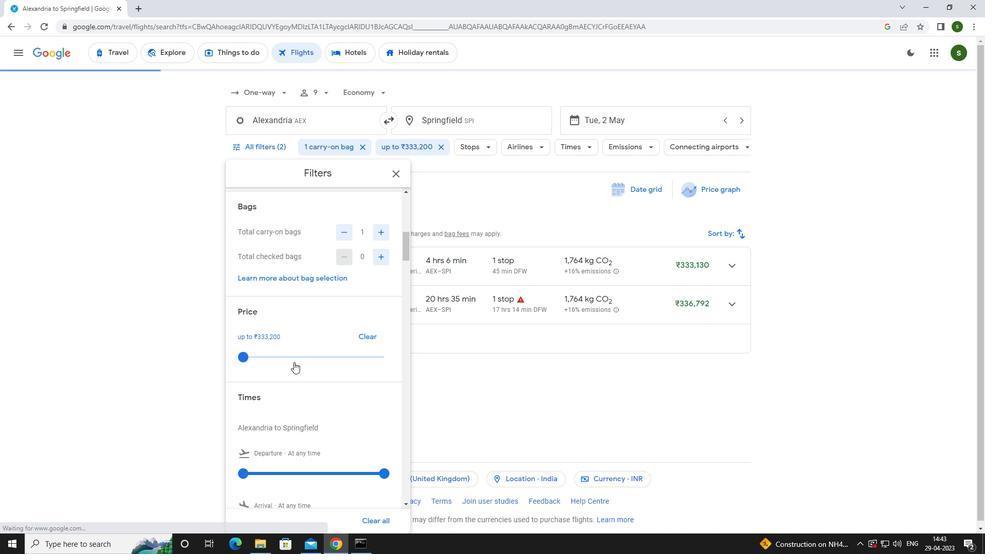 
Action: Mouse scrolled (294, 361) with delta (0, 0)
Screenshot: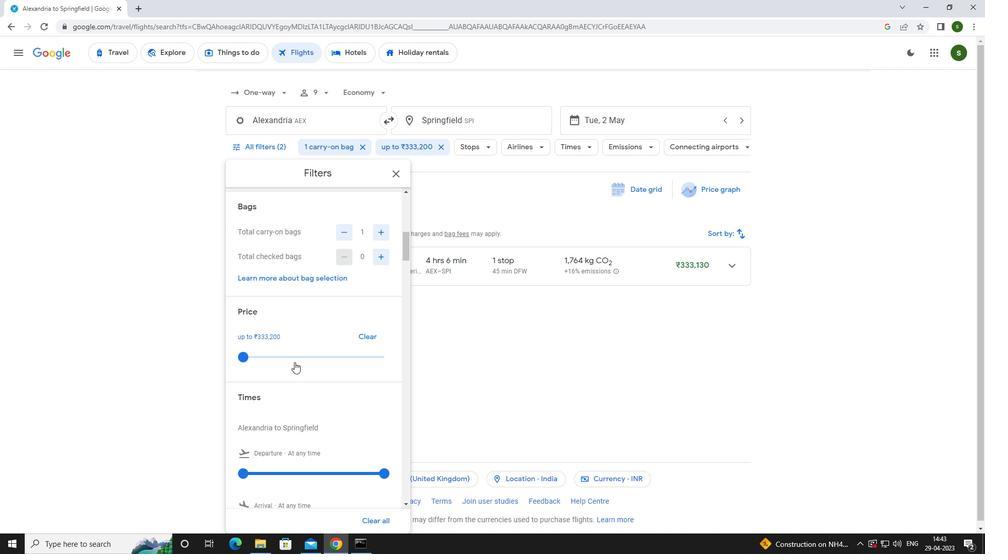 
Action: Mouse scrolled (294, 361) with delta (0, 0)
Screenshot: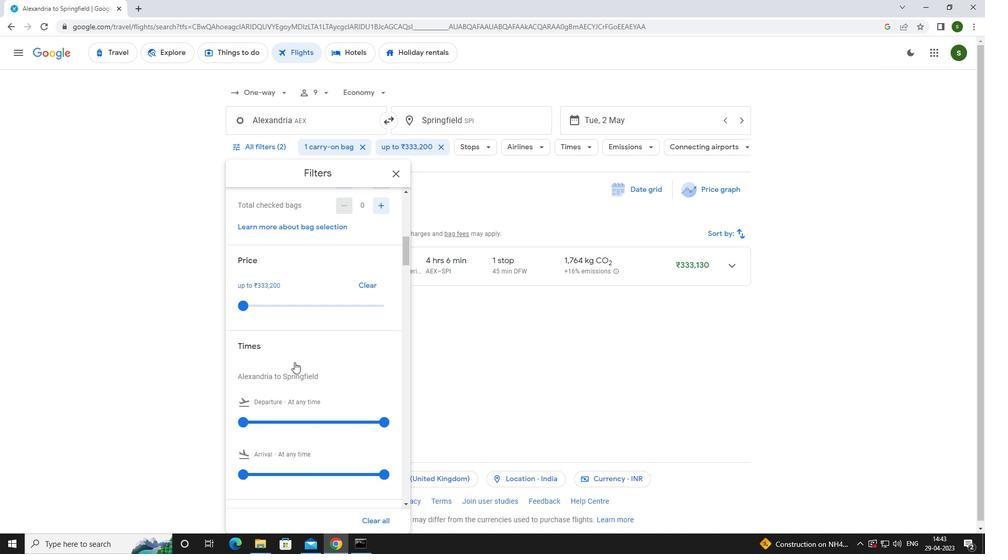 
Action: Mouse moved to (245, 371)
Screenshot: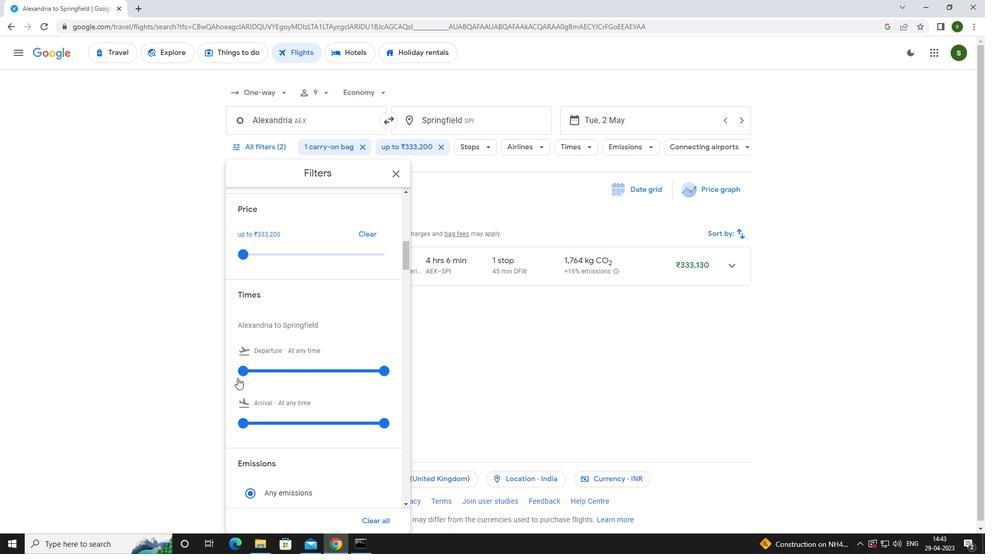 
Action: Mouse pressed left at (245, 371)
Screenshot: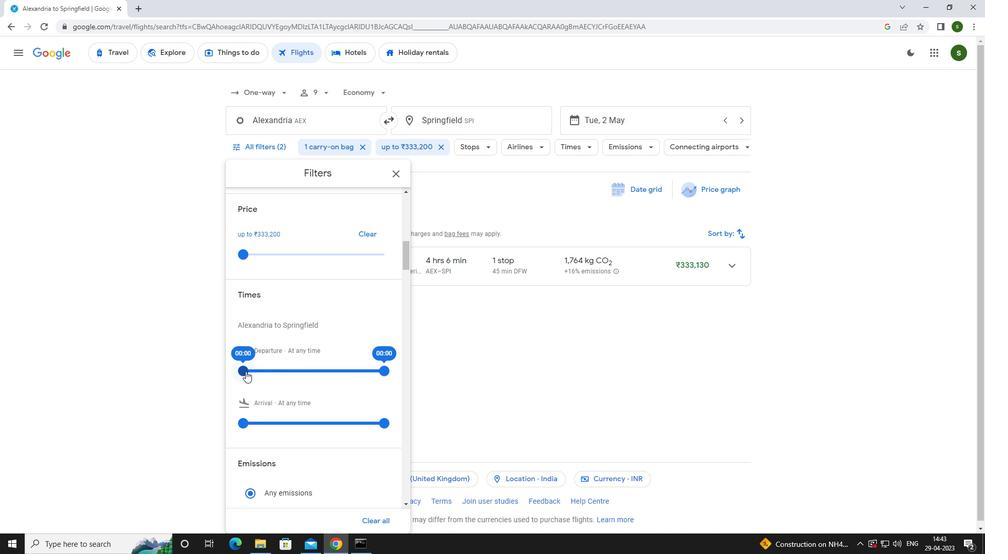 
Action: Mouse moved to (510, 380)
Screenshot: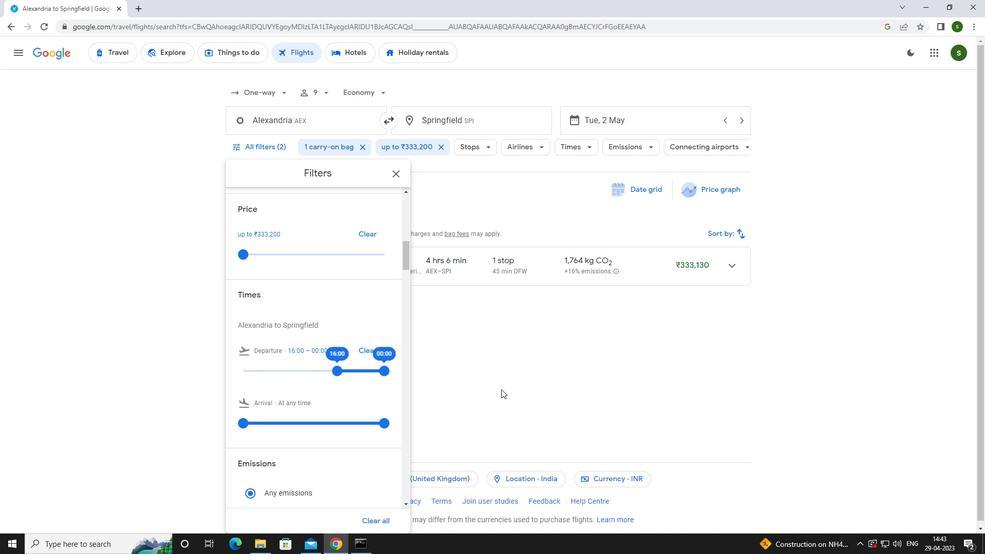 
Action: Mouse pressed left at (510, 380)
Screenshot: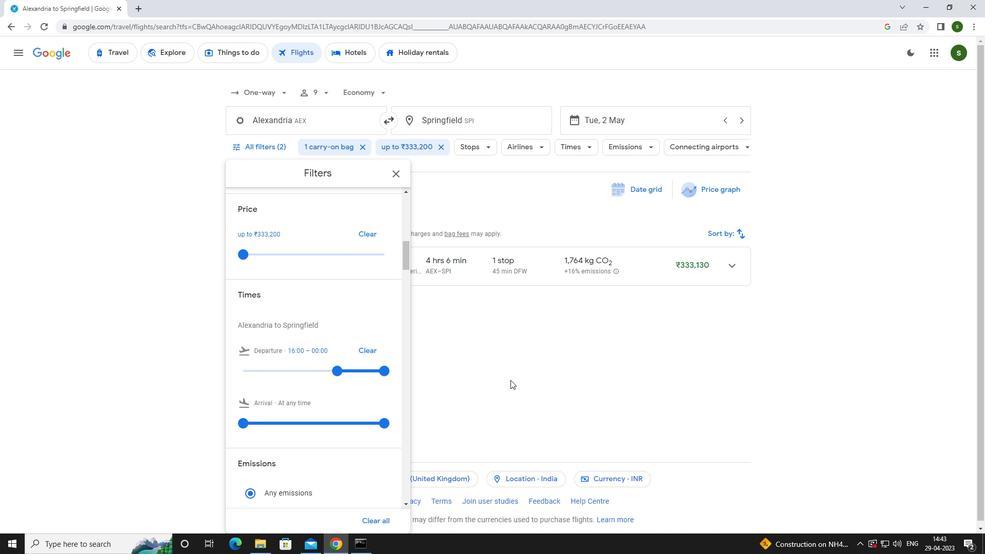 
Action: Mouse moved to (510, 377)
Screenshot: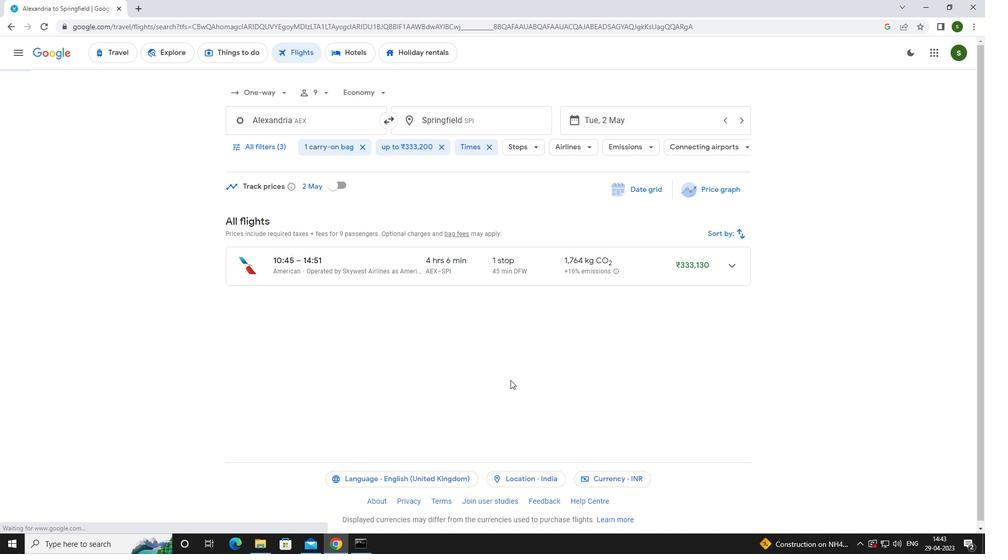 
